 Task: Create a due date automation trigger when advanced on, on the monday before a card is due add content with a name or a description not containing resume at 11:00 AM.
Action: Mouse moved to (1388, 102)
Screenshot: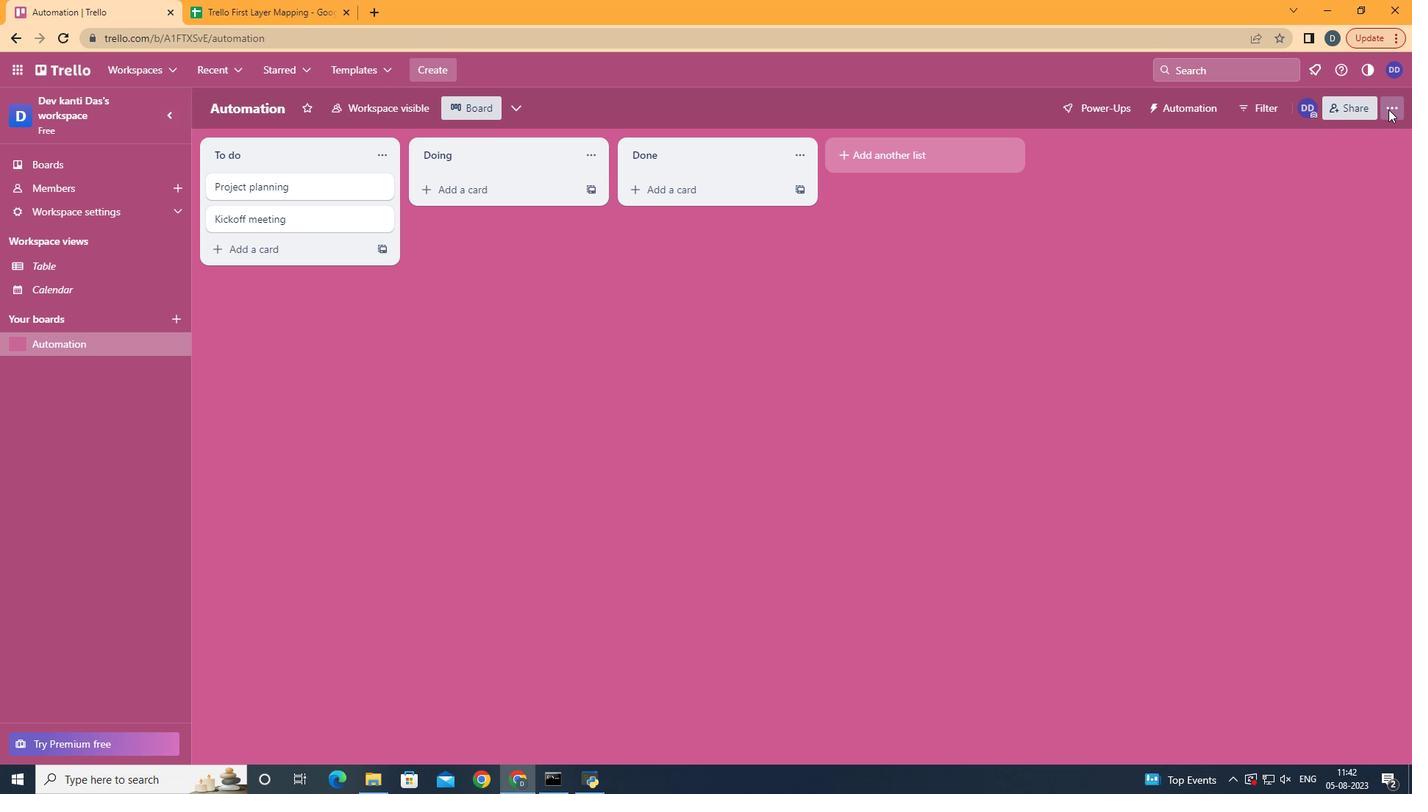 
Action: Mouse pressed left at (1388, 102)
Screenshot: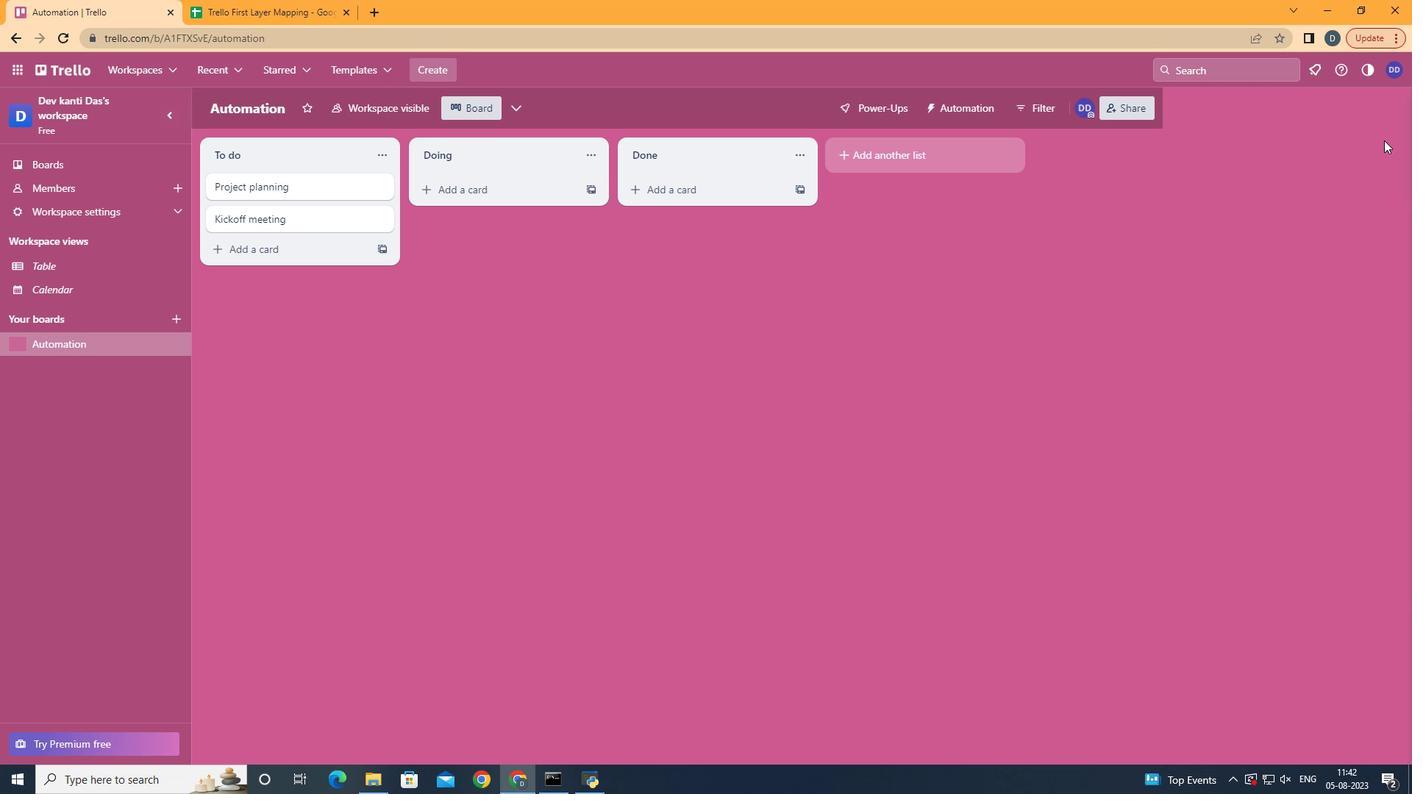 
Action: Mouse moved to (1307, 317)
Screenshot: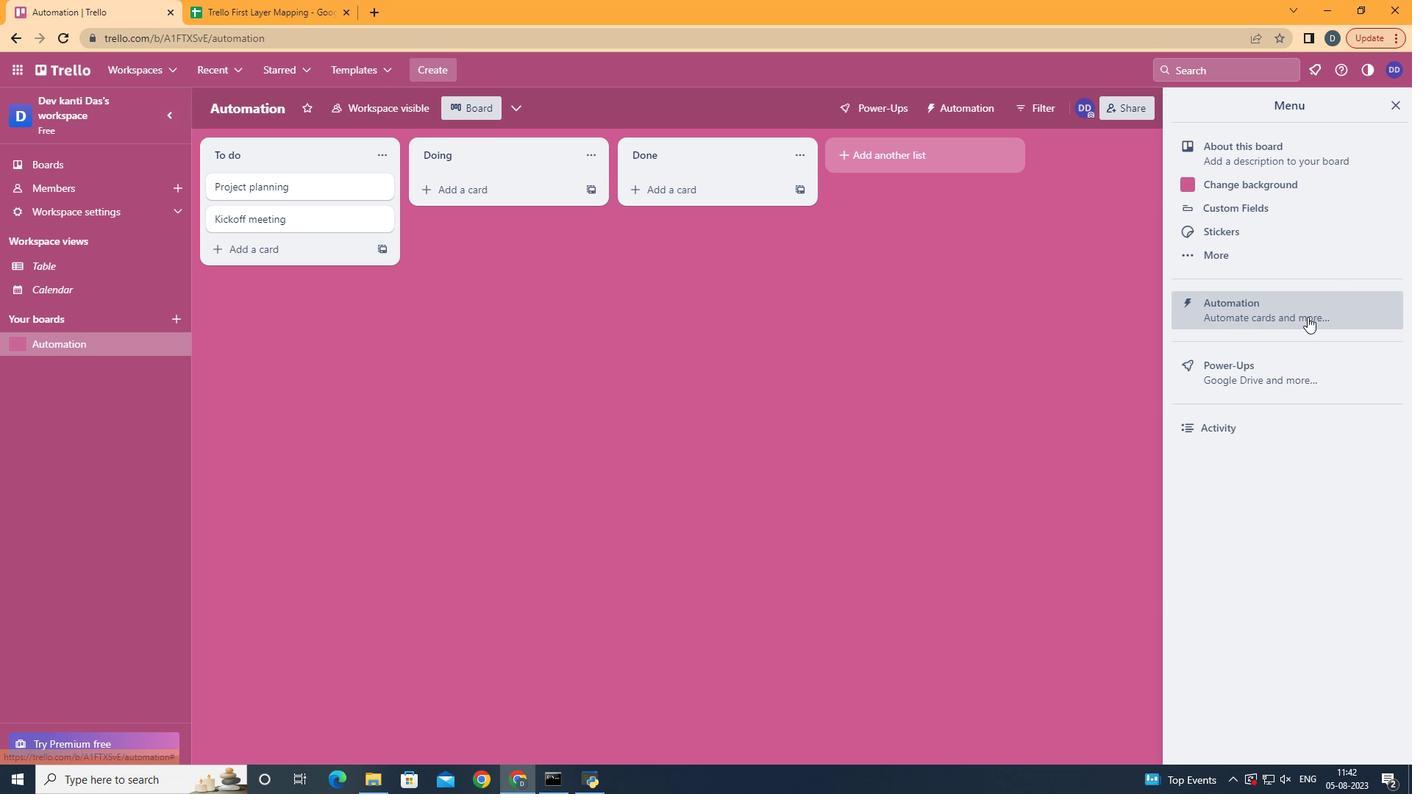 
Action: Mouse pressed left at (1307, 317)
Screenshot: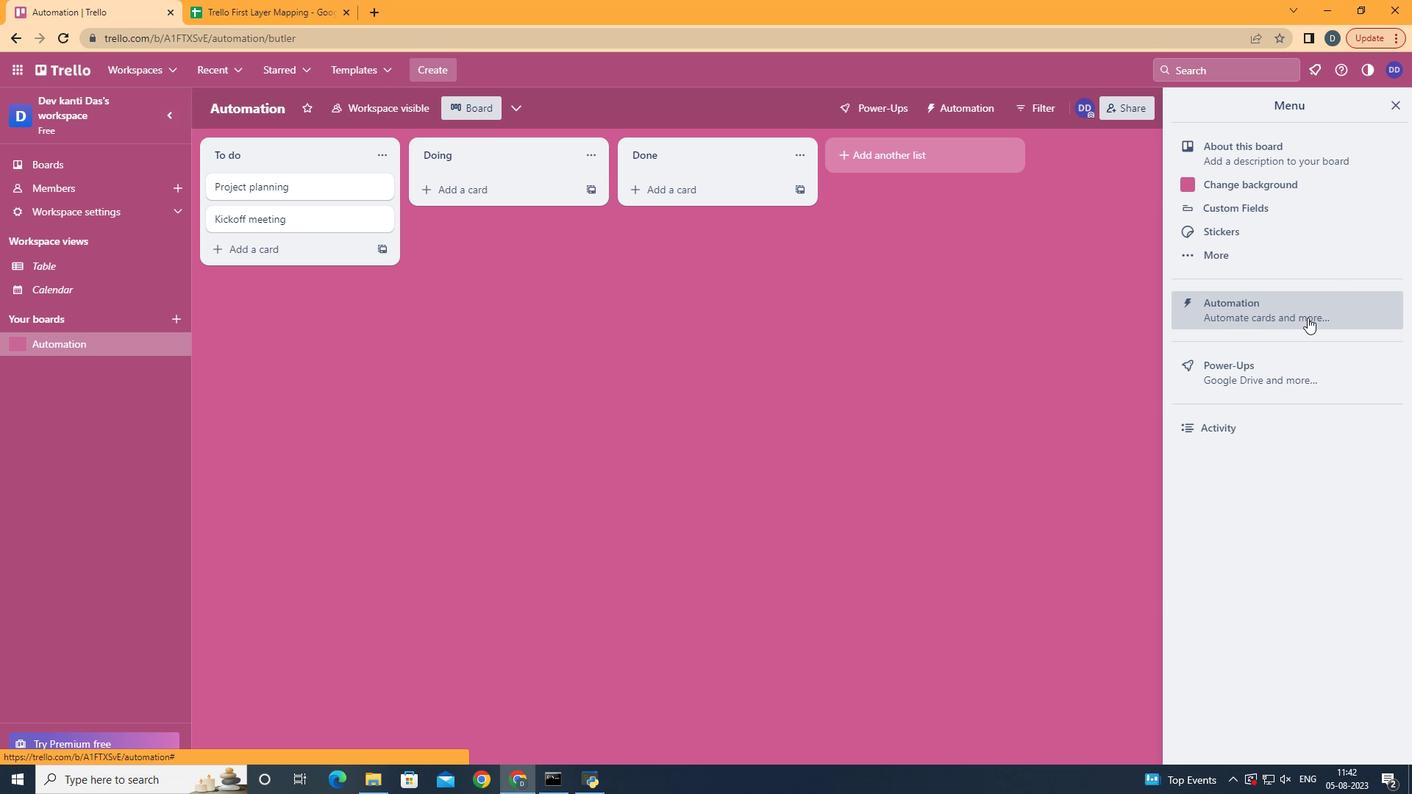 
Action: Mouse moved to (319, 287)
Screenshot: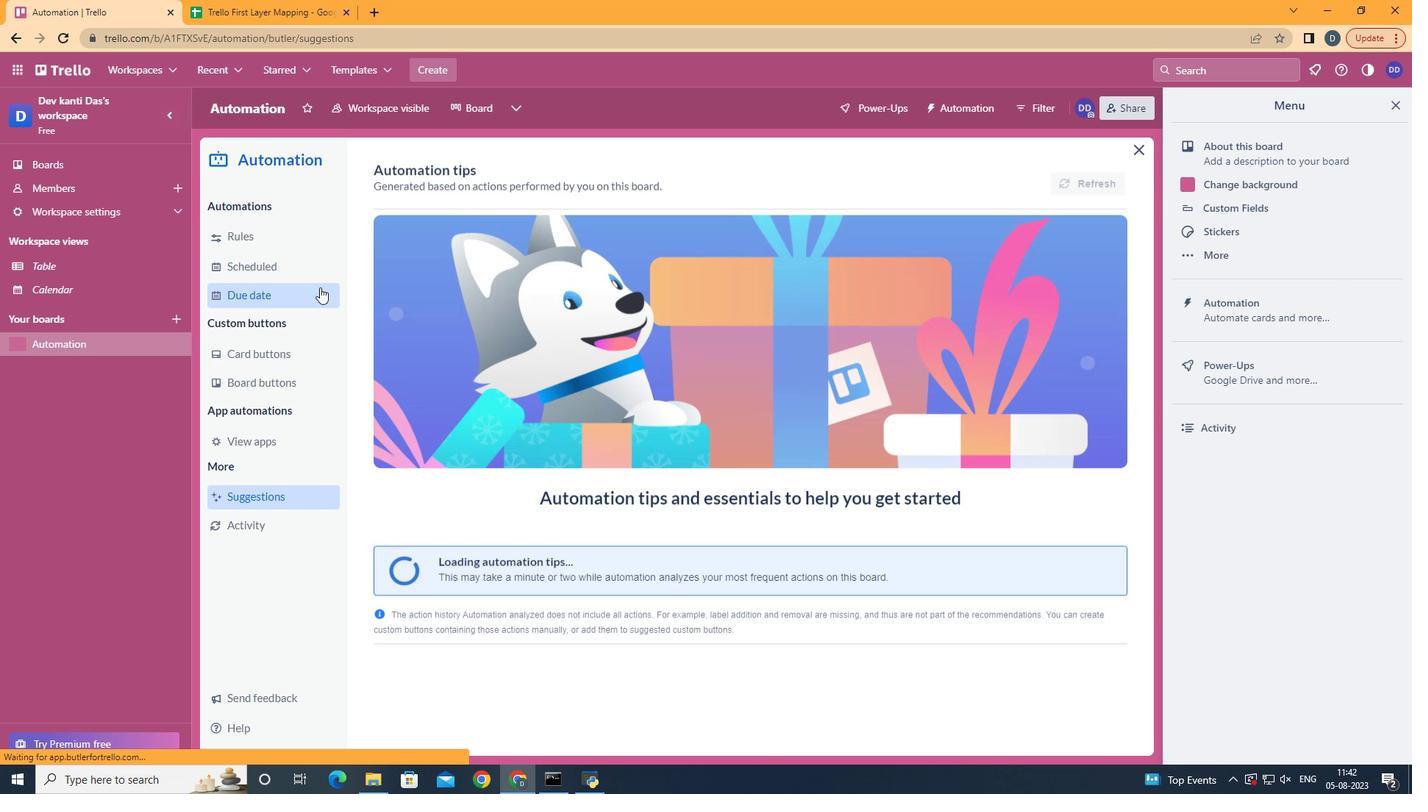 
Action: Mouse pressed left at (319, 287)
Screenshot: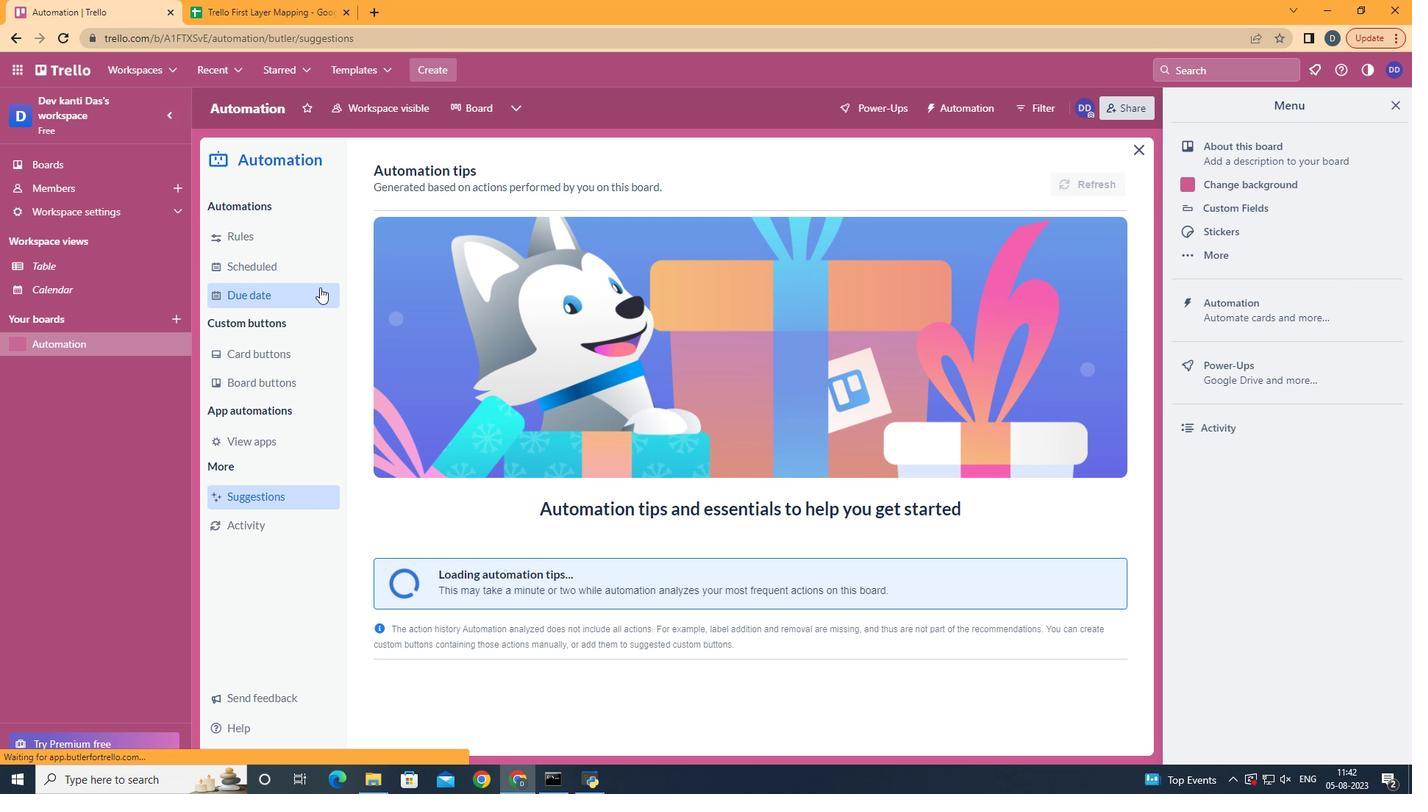 
Action: Mouse moved to (1048, 178)
Screenshot: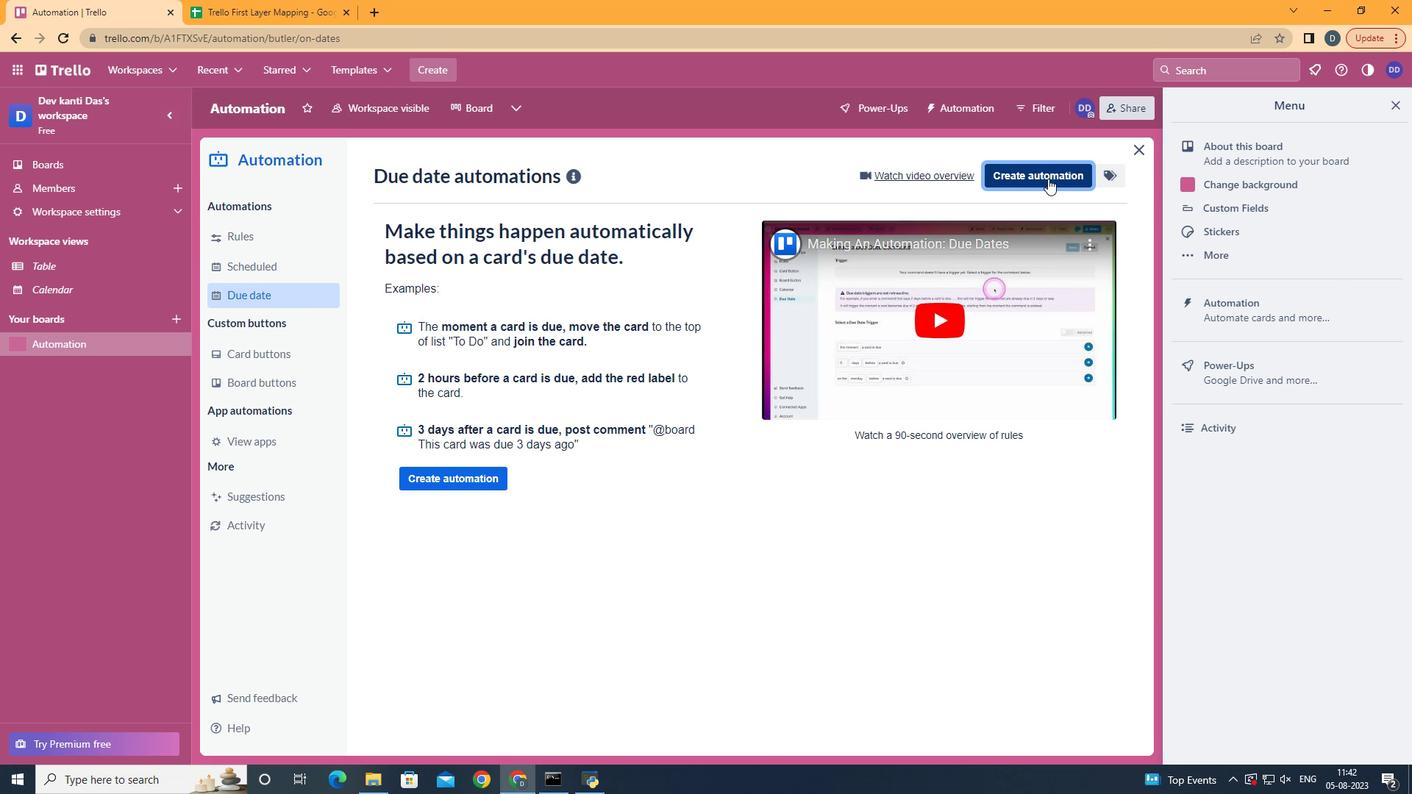 
Action: Mouse pressed left at (1048, 178)
Screenshot: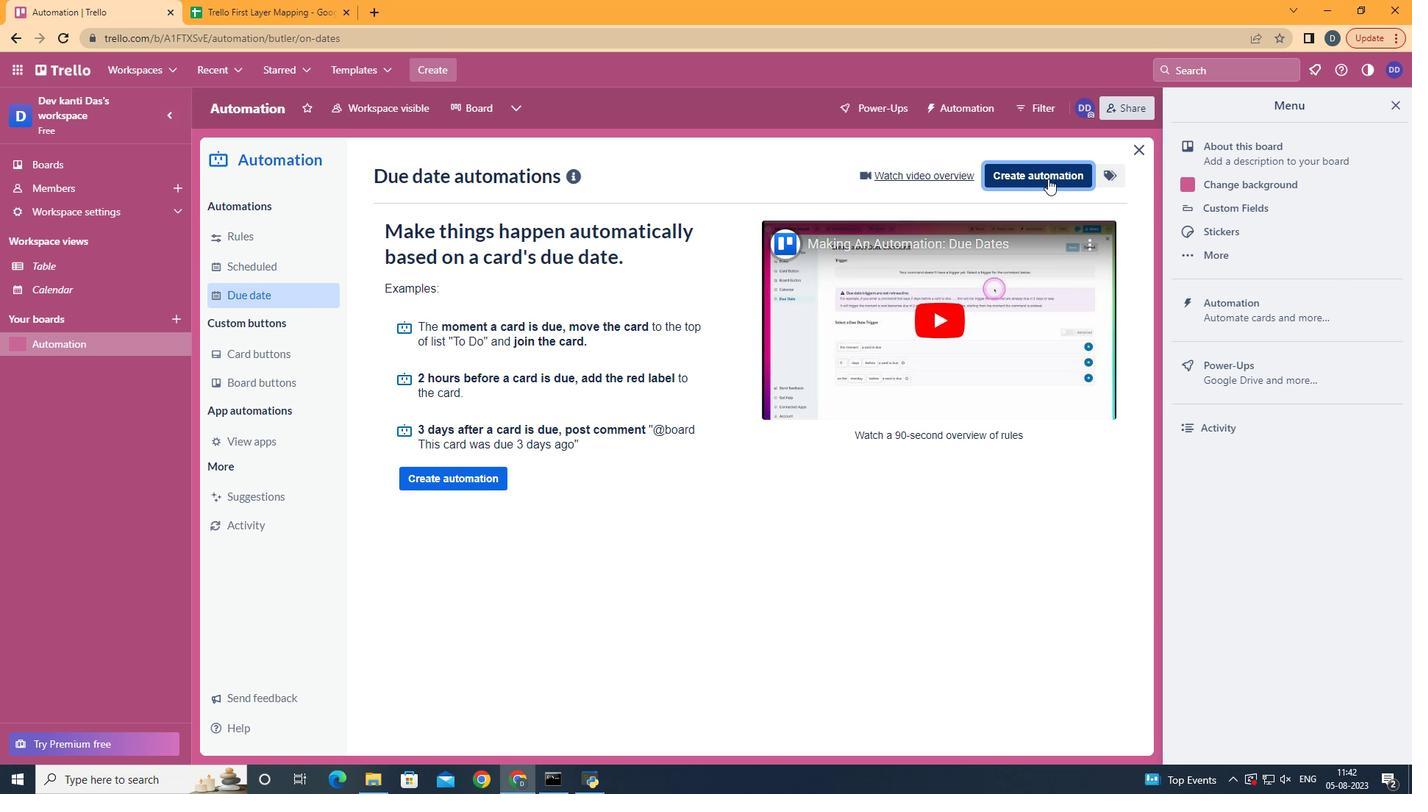 
Action: Mouse moved to (848, 315)
Screenshot: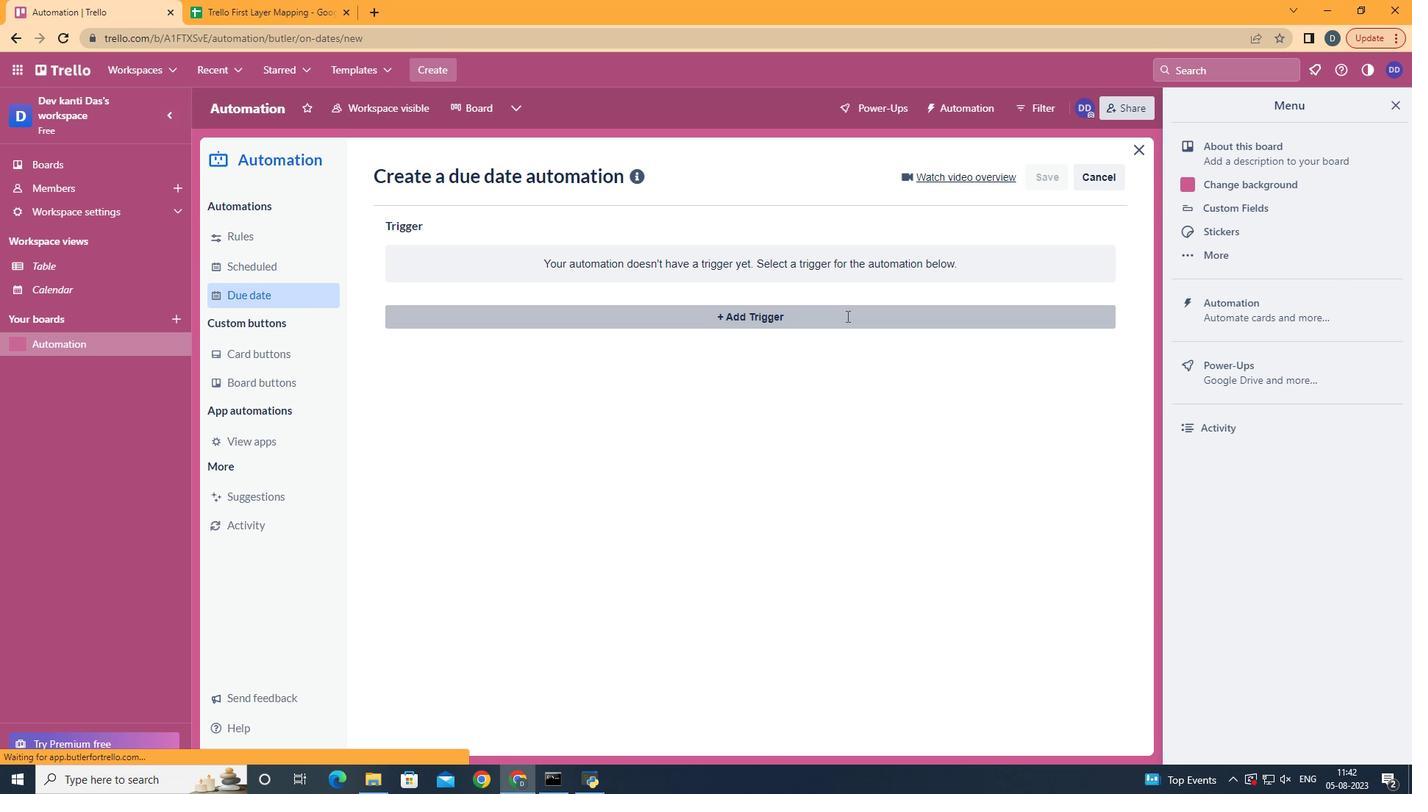 
Action: Mouse pressed left at (848, 315)
Screenshot: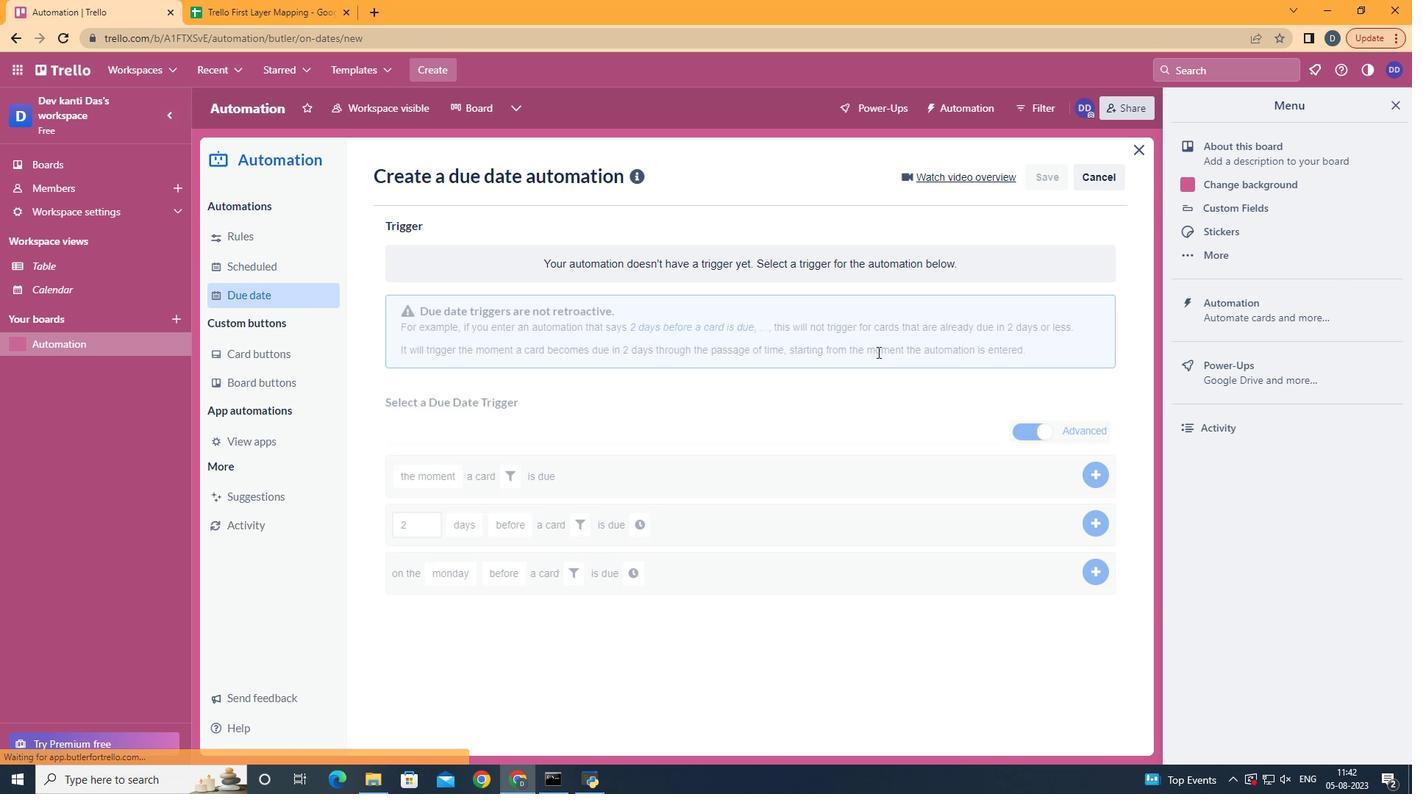 
Action: Mouse moved to (475, 389)
Screenshot: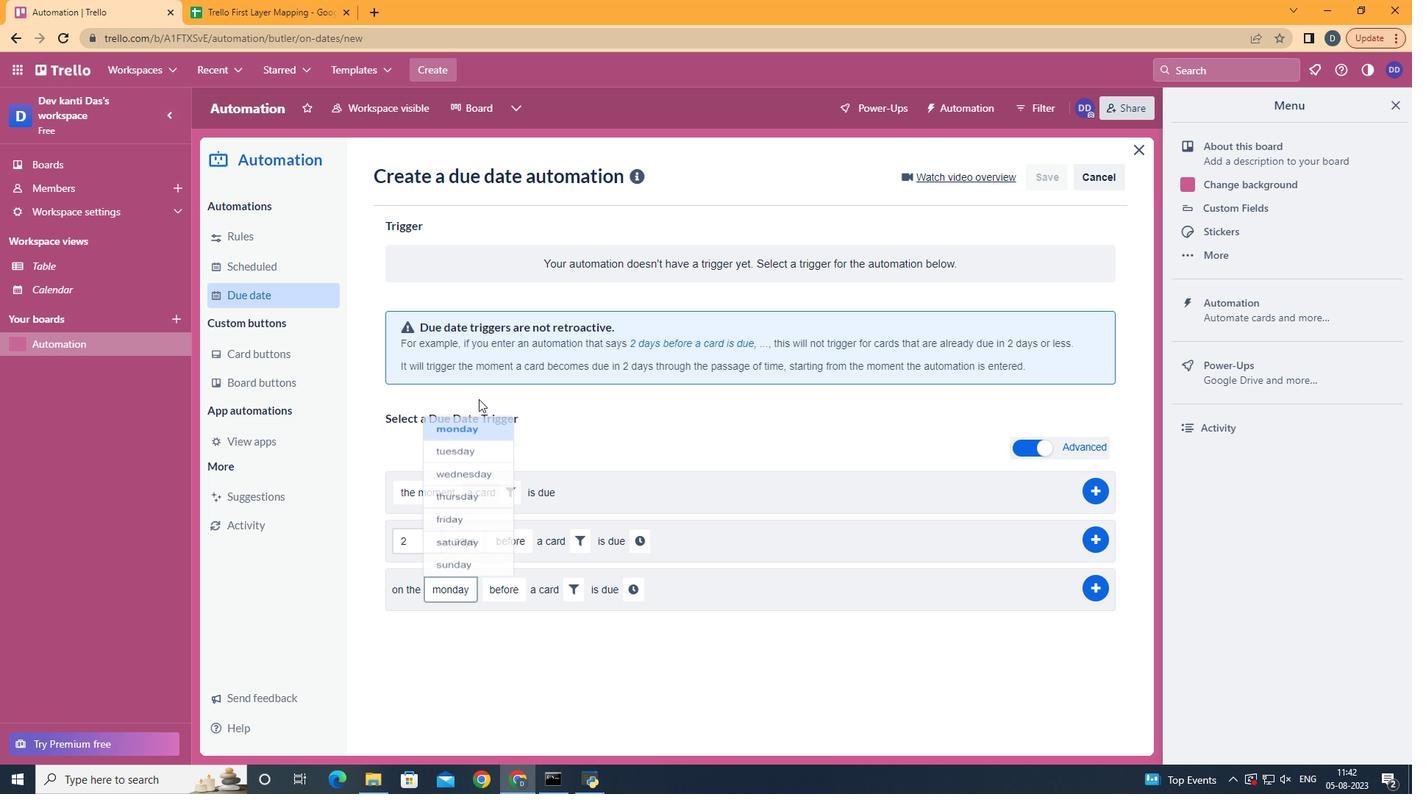
Action: Mouse pressed left at (475, 389)
Screenshot: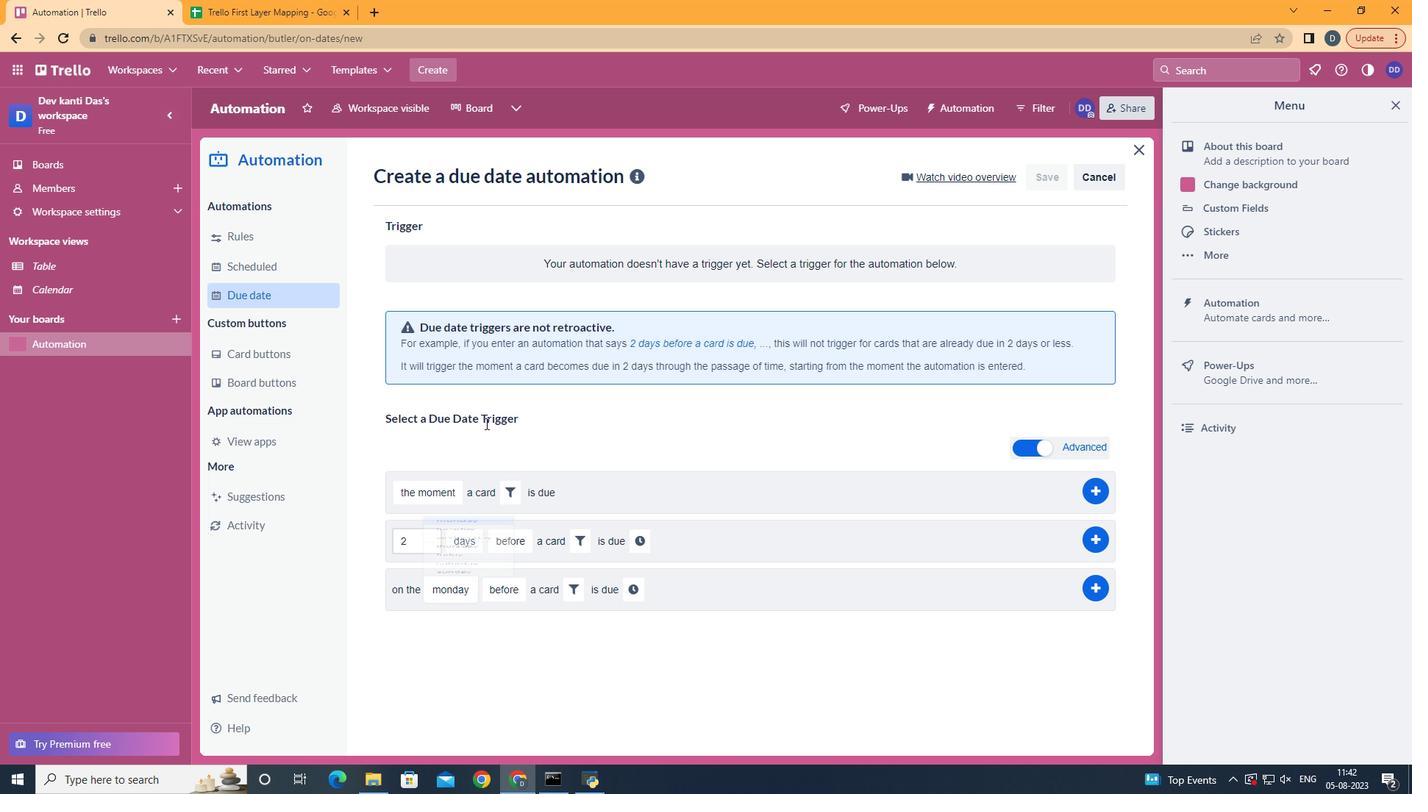 
Action: Mouse moved to (508, 619)
Screenshot: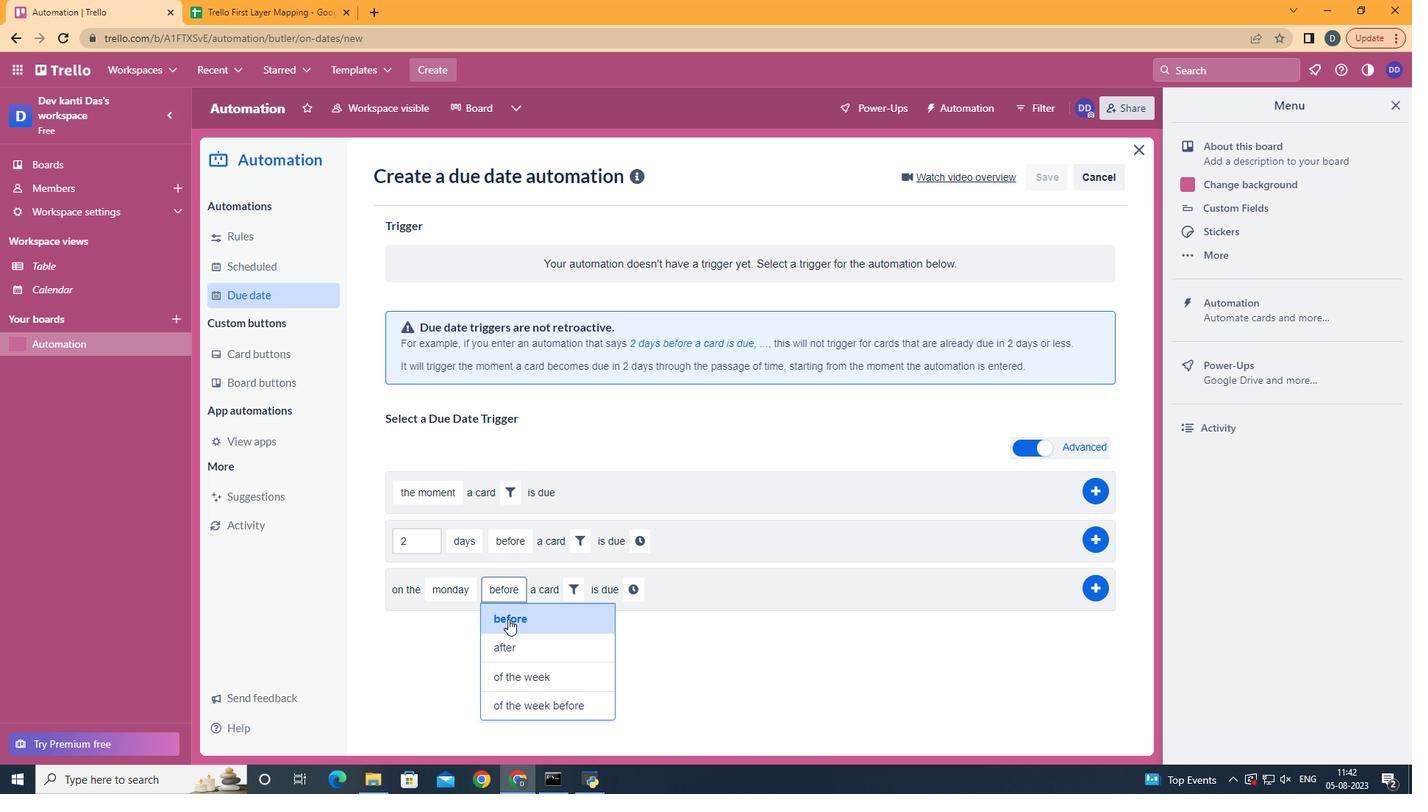 
Action: Mouse pressed left at (508, 619)
Screenshot: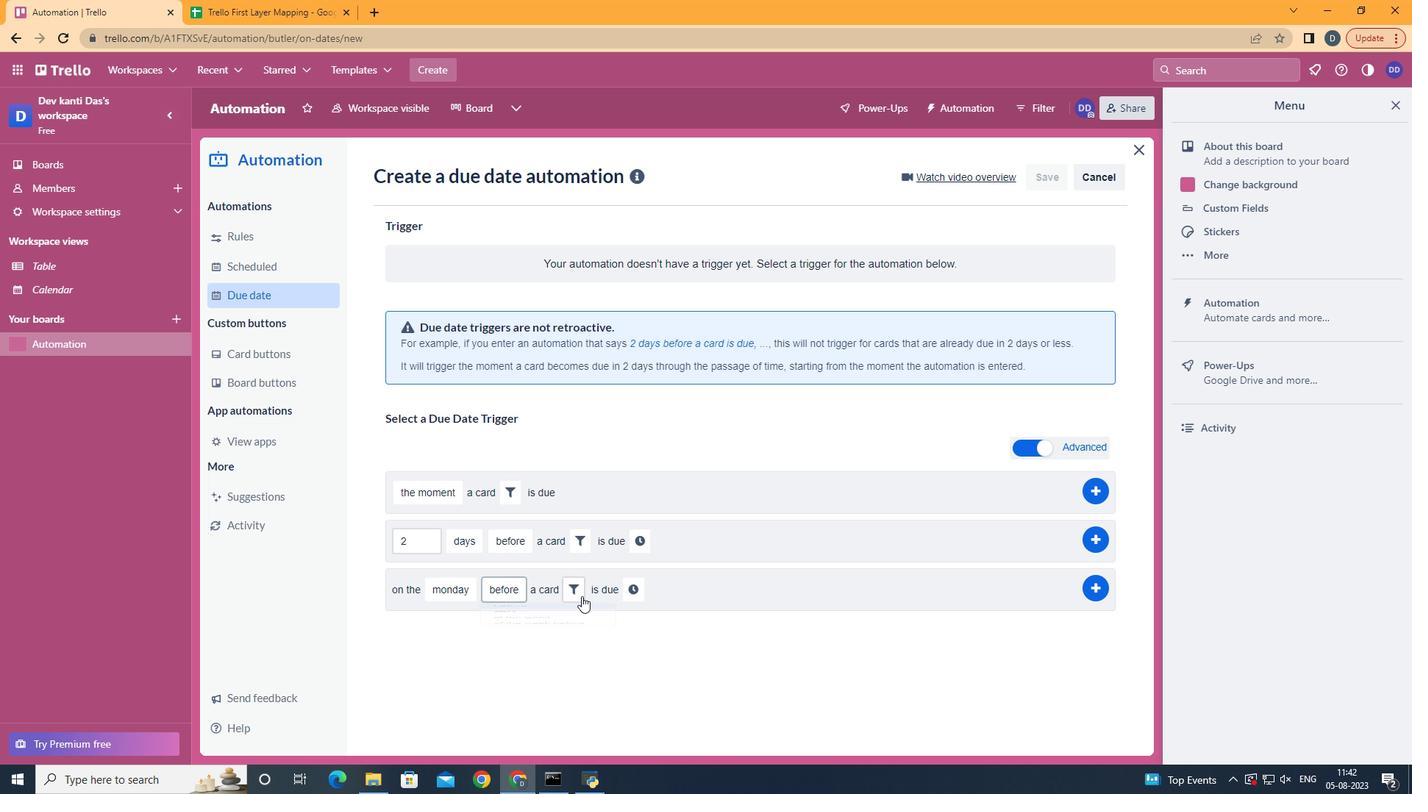 
Action: Mouse moved to (584, 592)
Screenshot: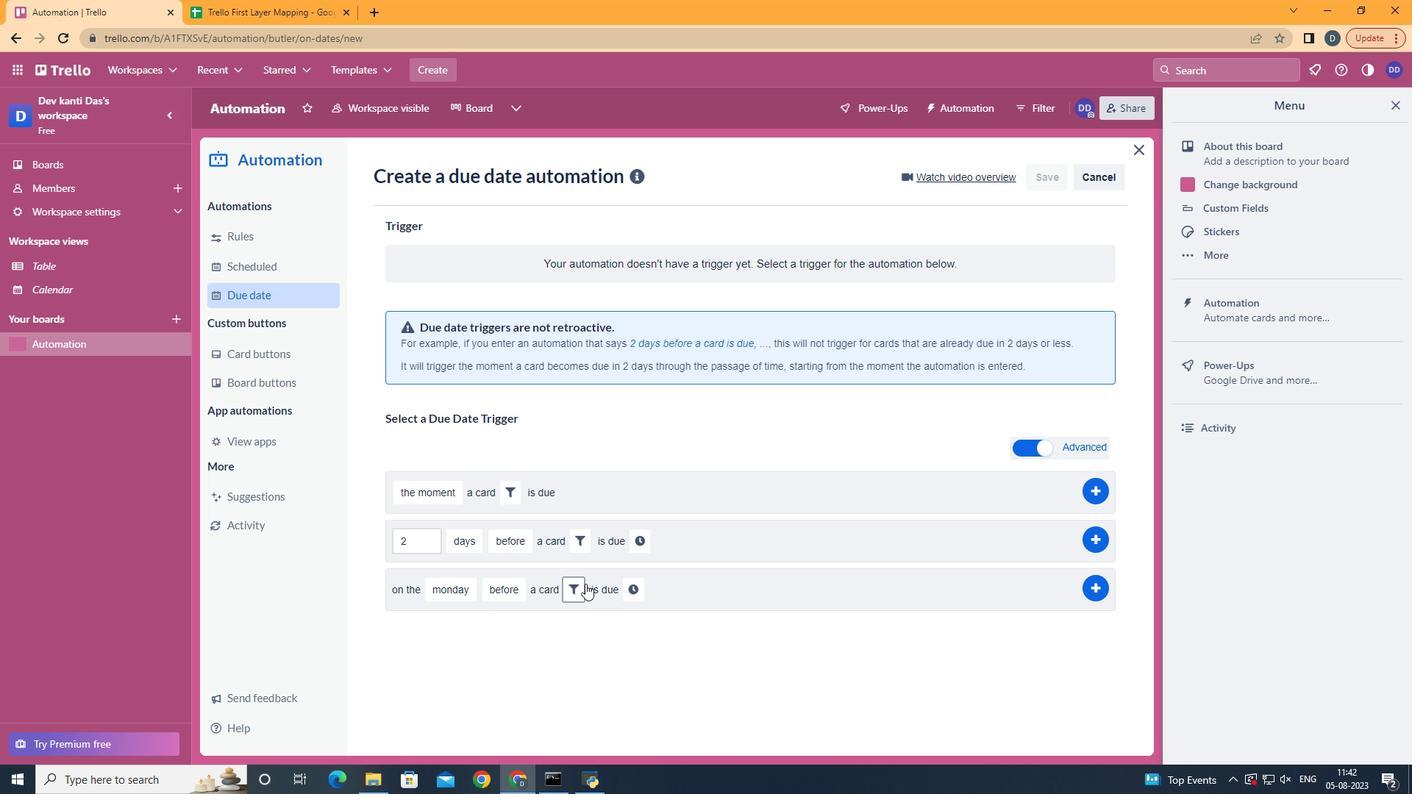 
Action: Mouse pressed left at (584, 592)
Screenshot: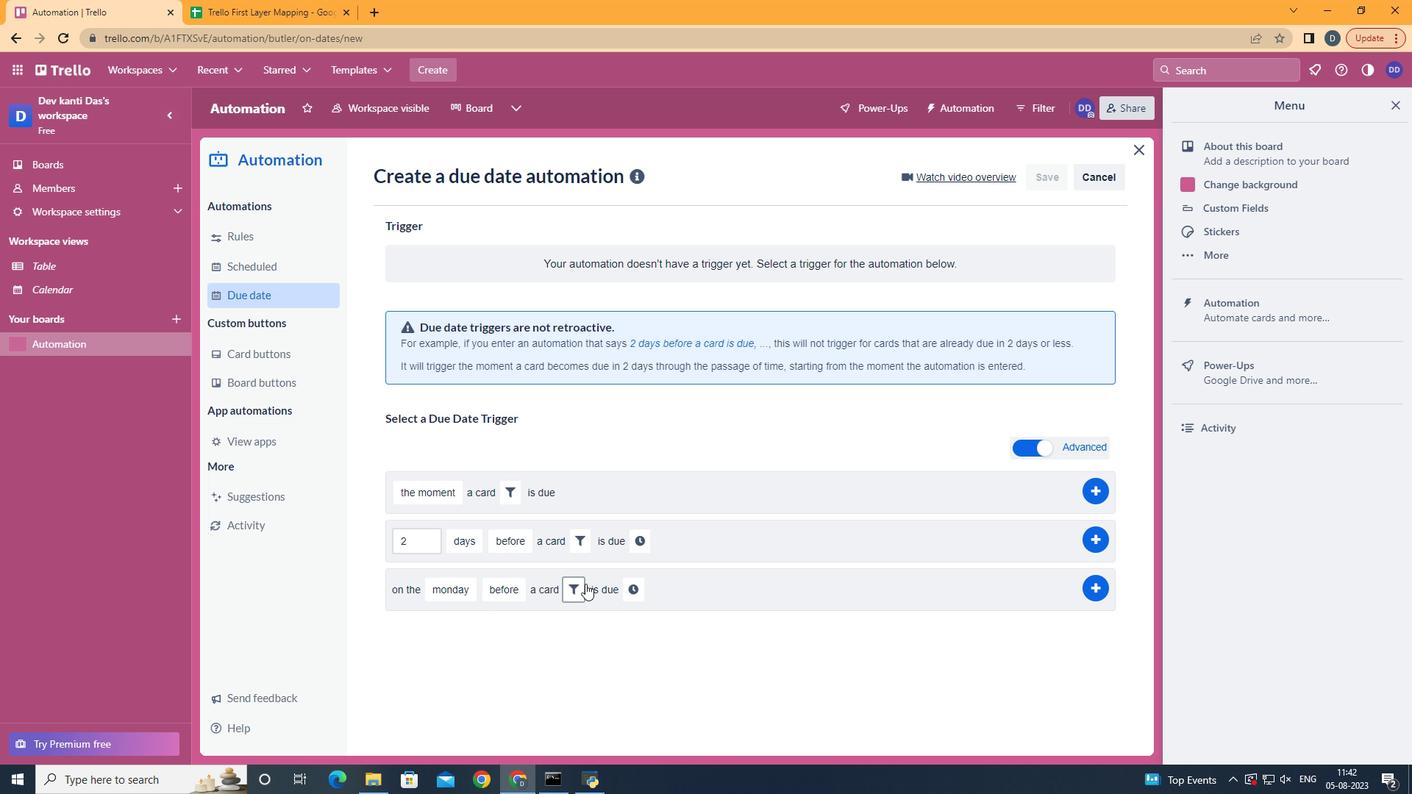 
Action: Mouse moved to (753, 637)
Screenshot: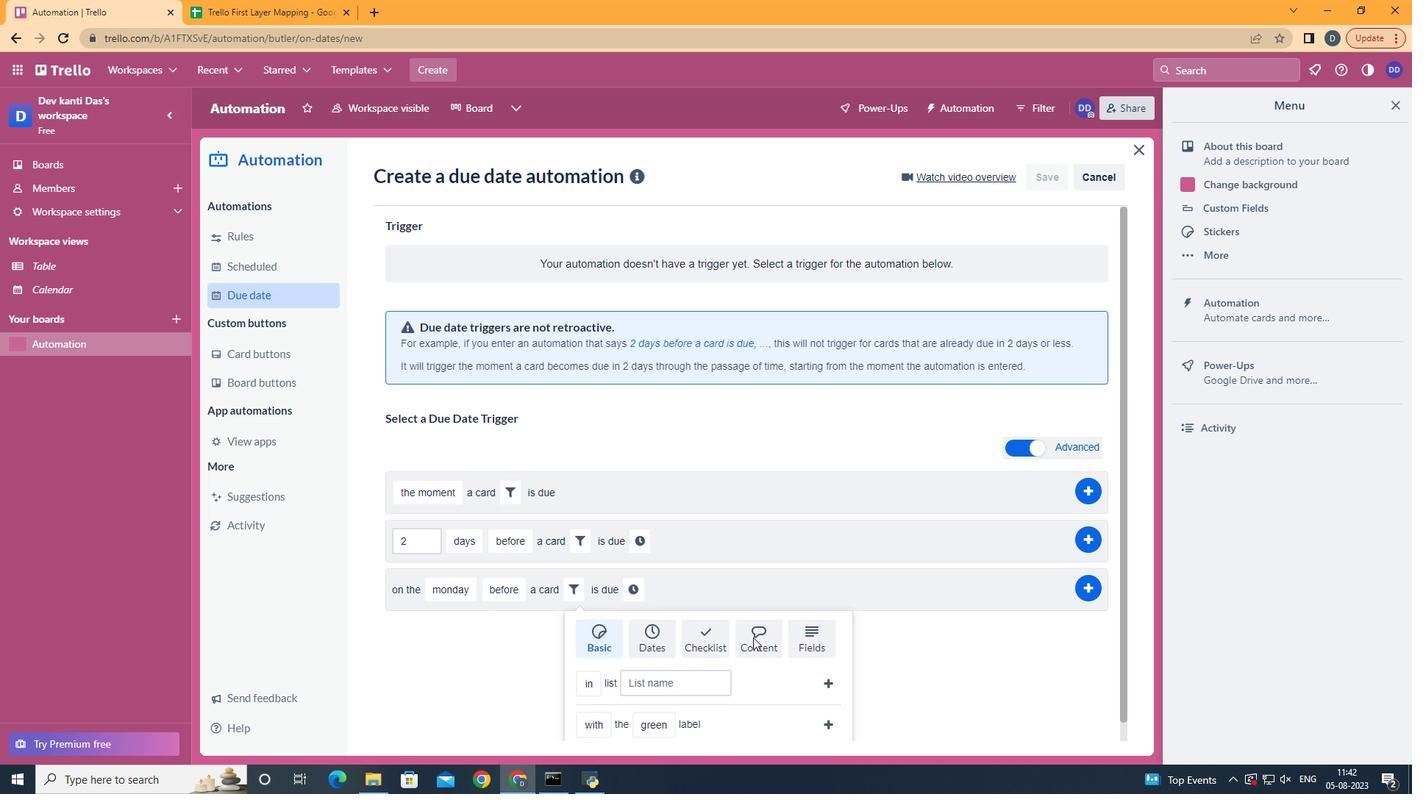 
Action: Mouse pressed left at (753, 637)
Screenshot: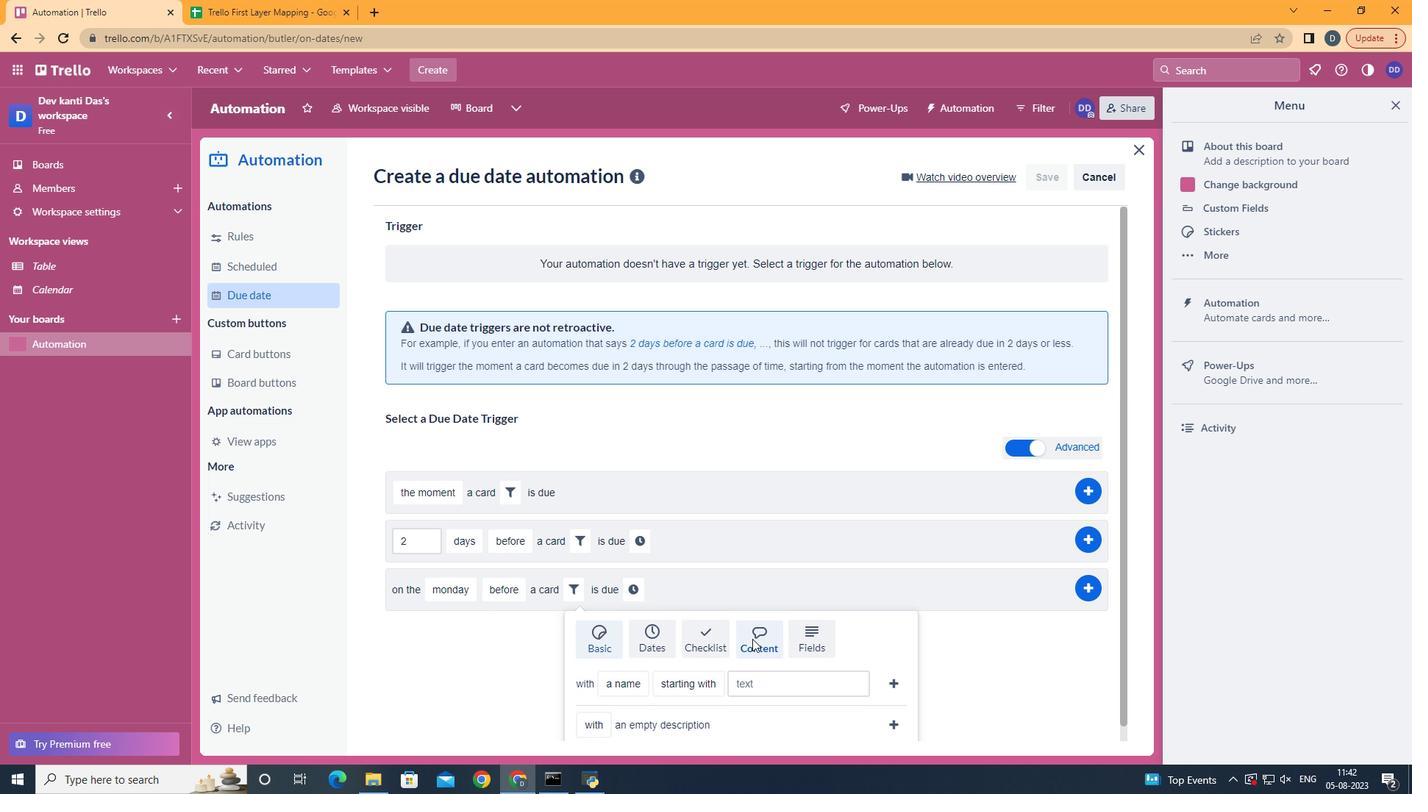
Action: Mouse moved to (748, 640)
Screenshot: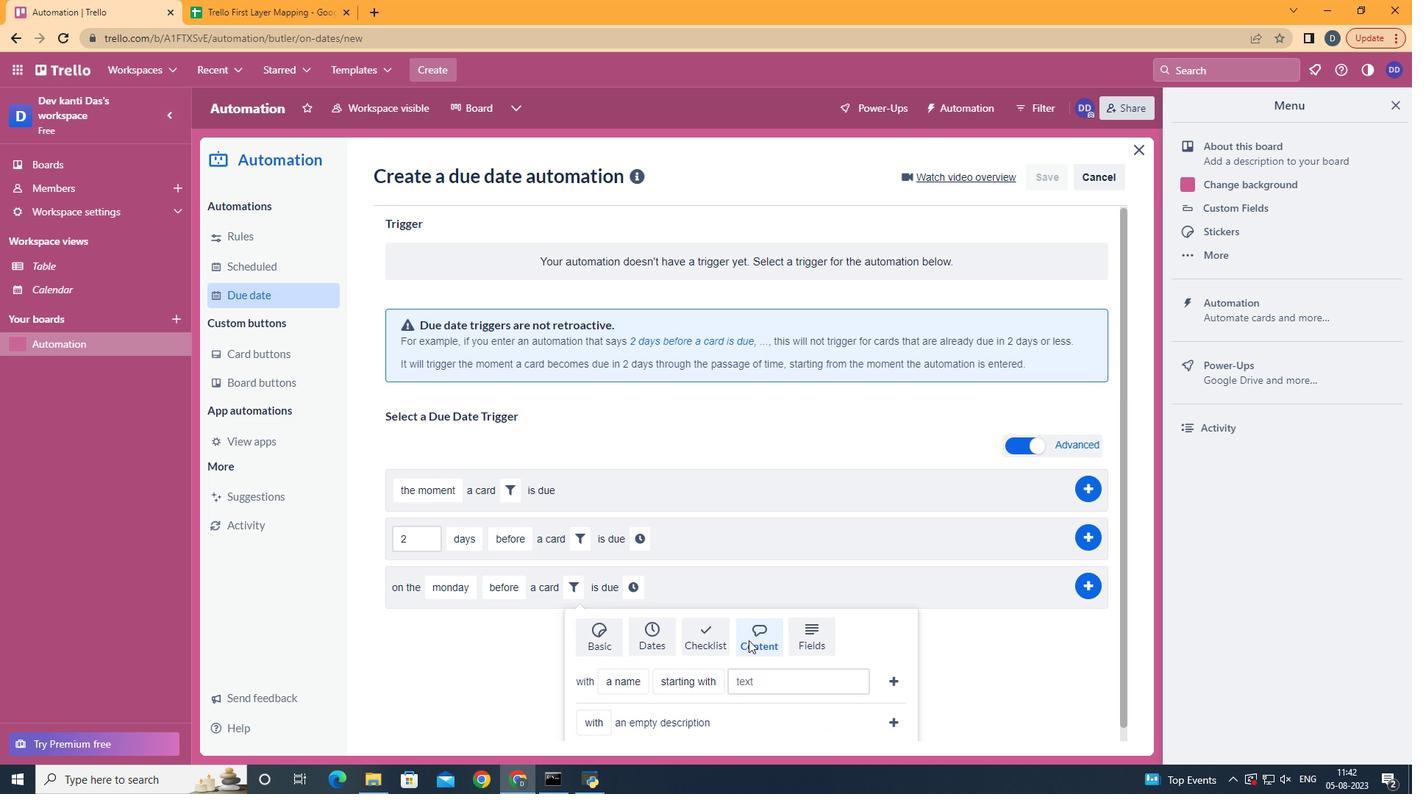 
Action: Mouse scrolled (748, 639) with delta (0, 0)
Screenshot: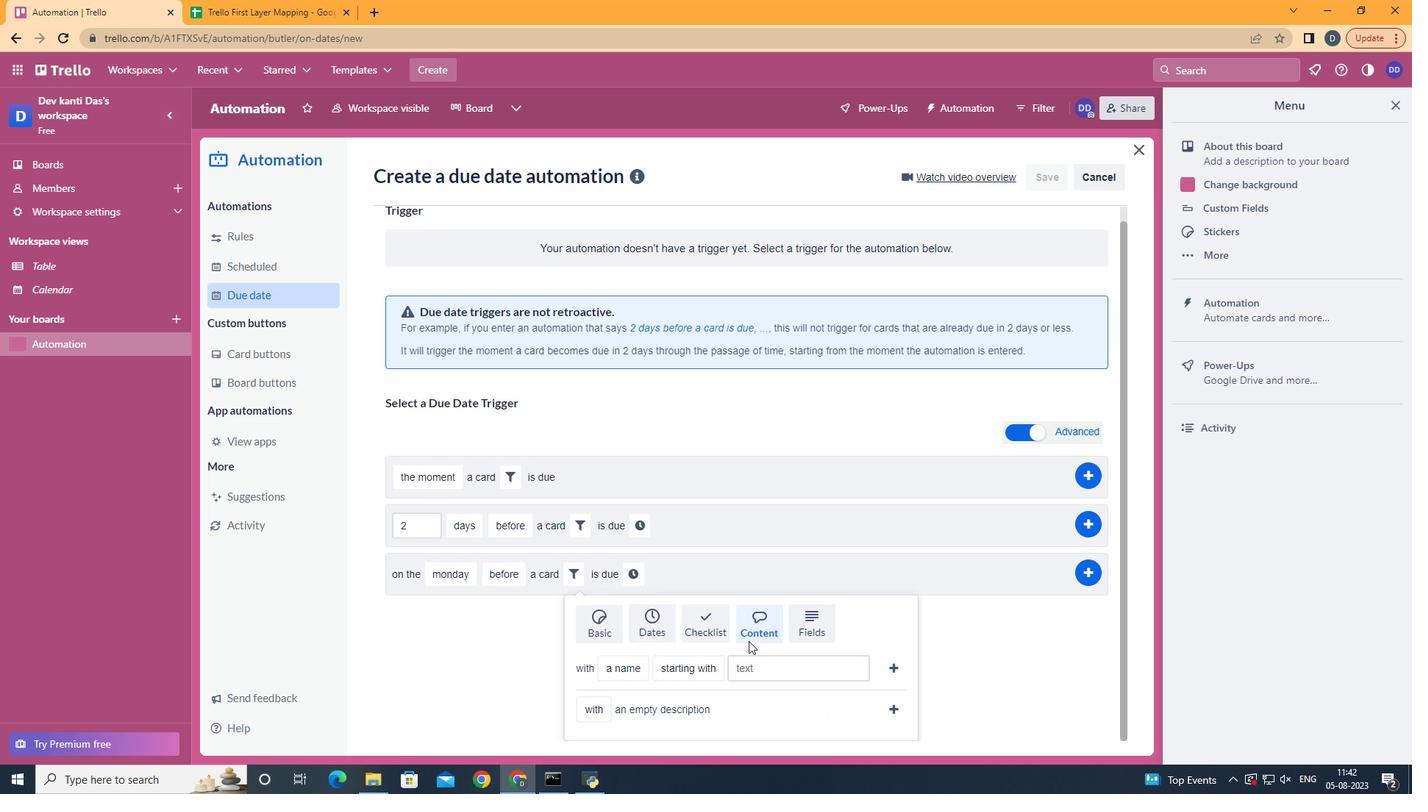 
Action: Mouse scrolled (748, 639) with delta (0, 0)
Screenshot: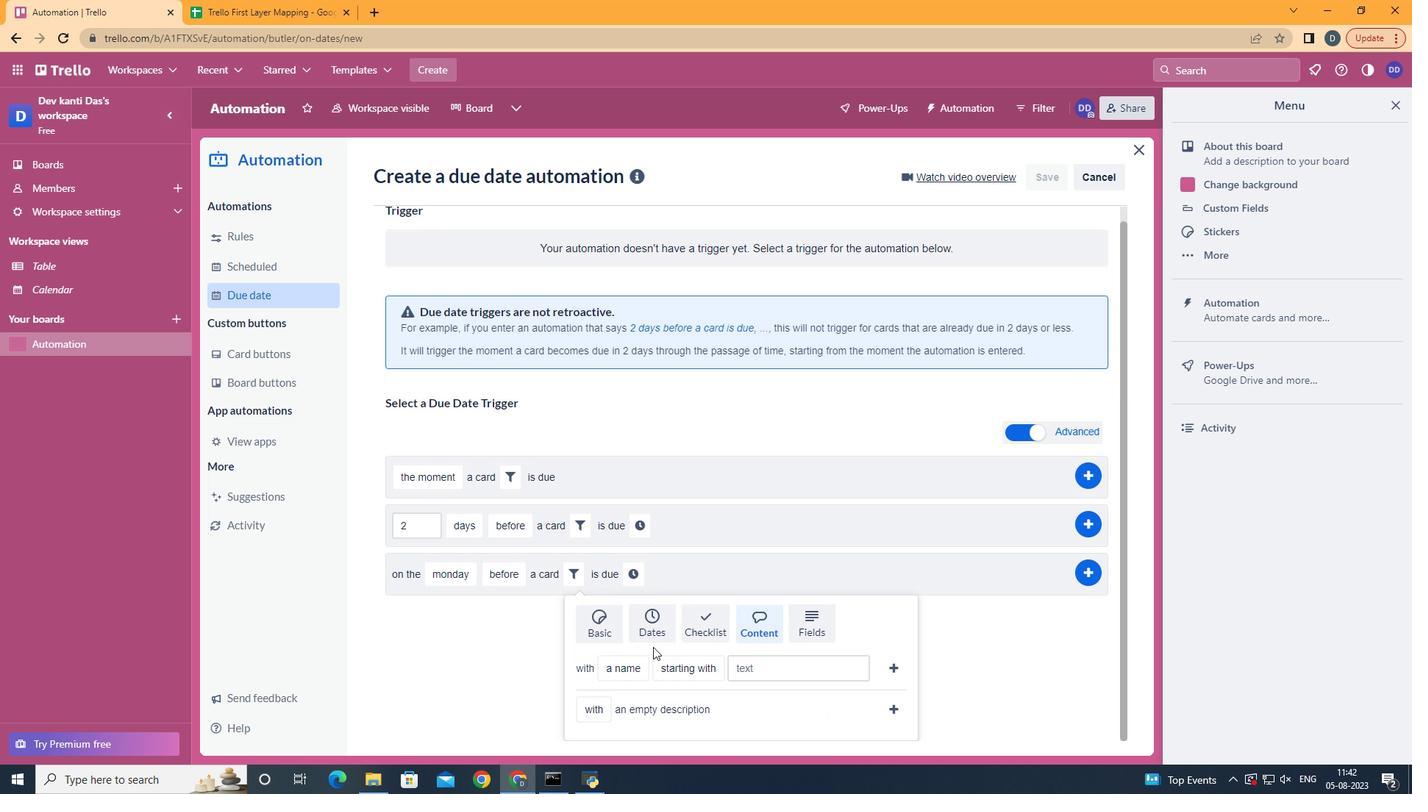 
Action: Mouse scrolled (748, 639) with delta (0, 0)
Screenshot: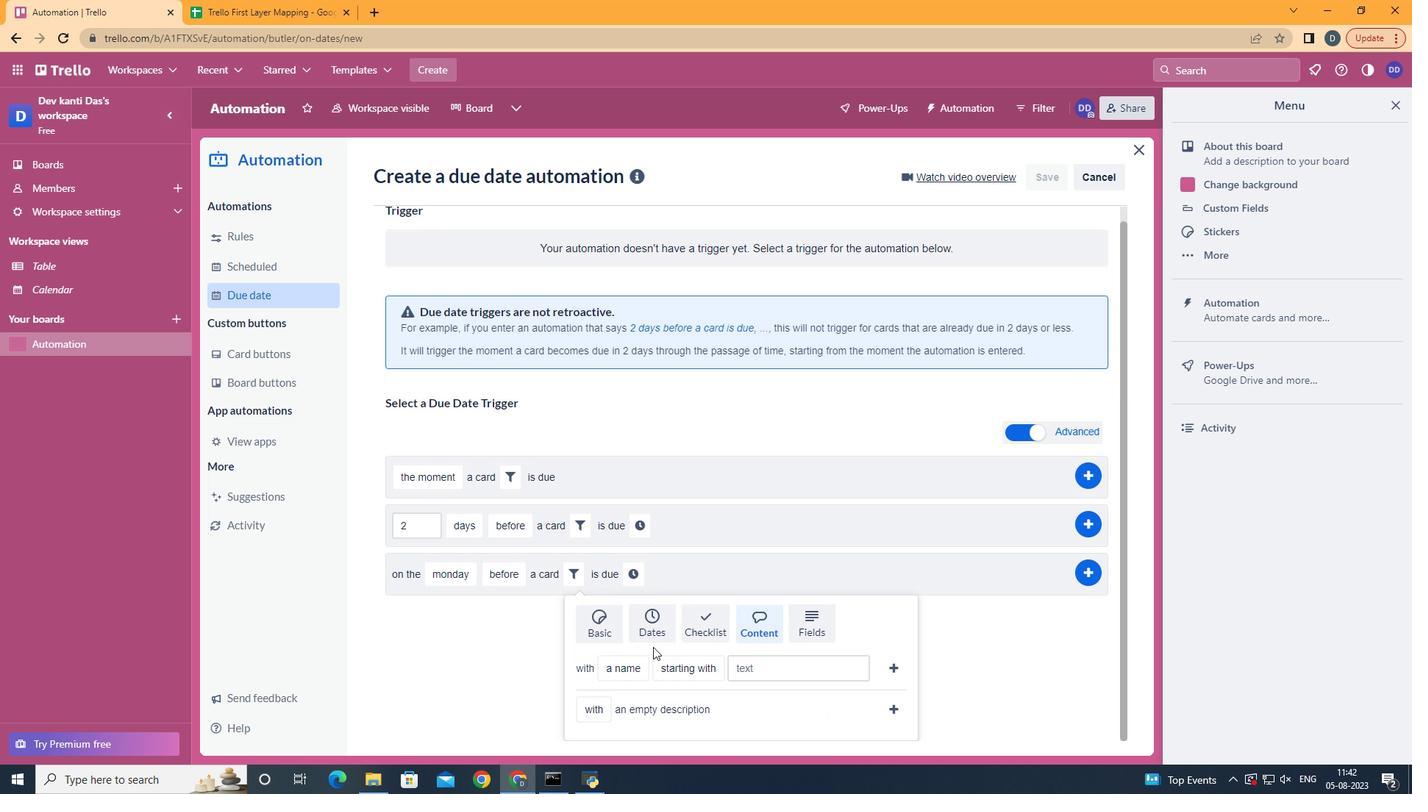 
Action: Mouse moved to (650, 644)
Screenshot: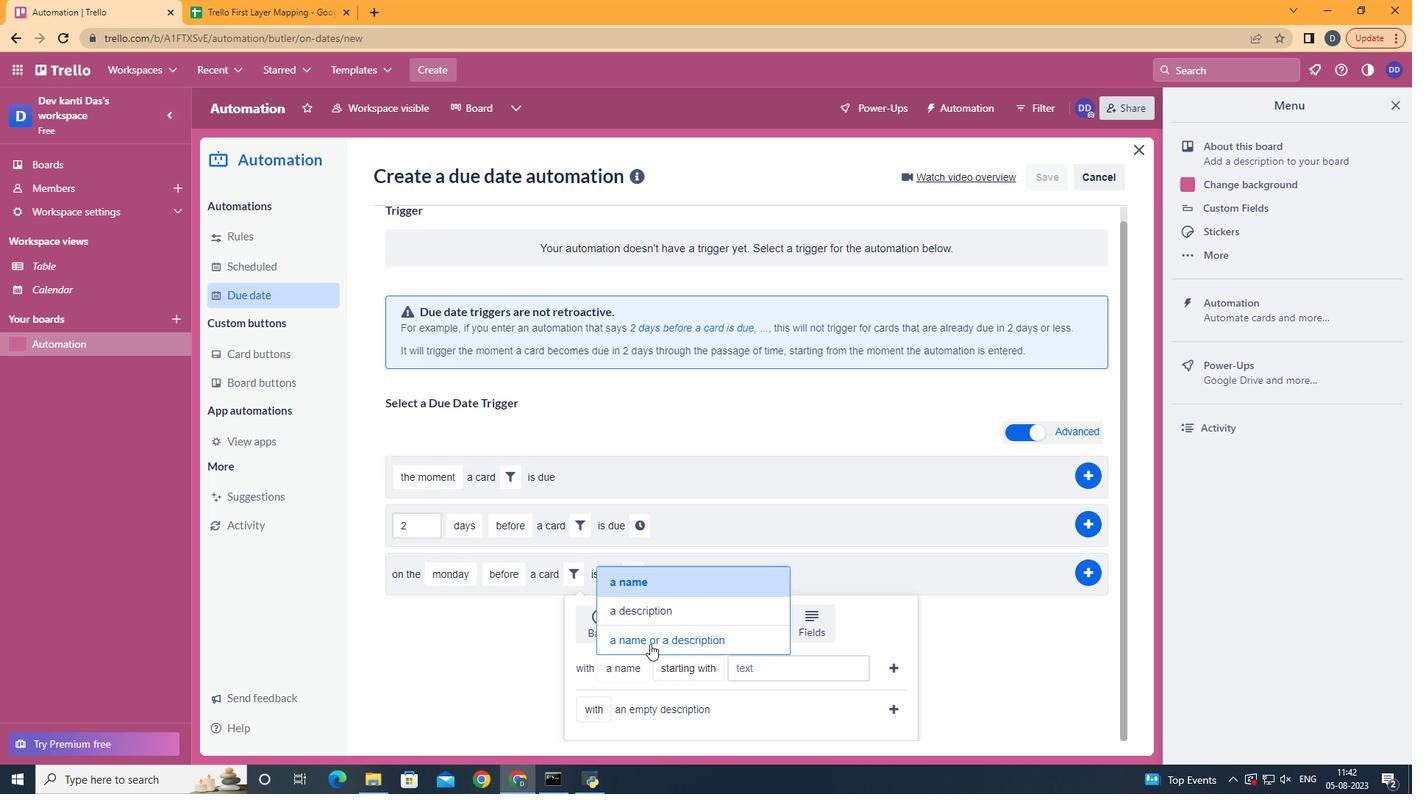 
Action: Mouse pressed left at (650, 644)
Screenshot: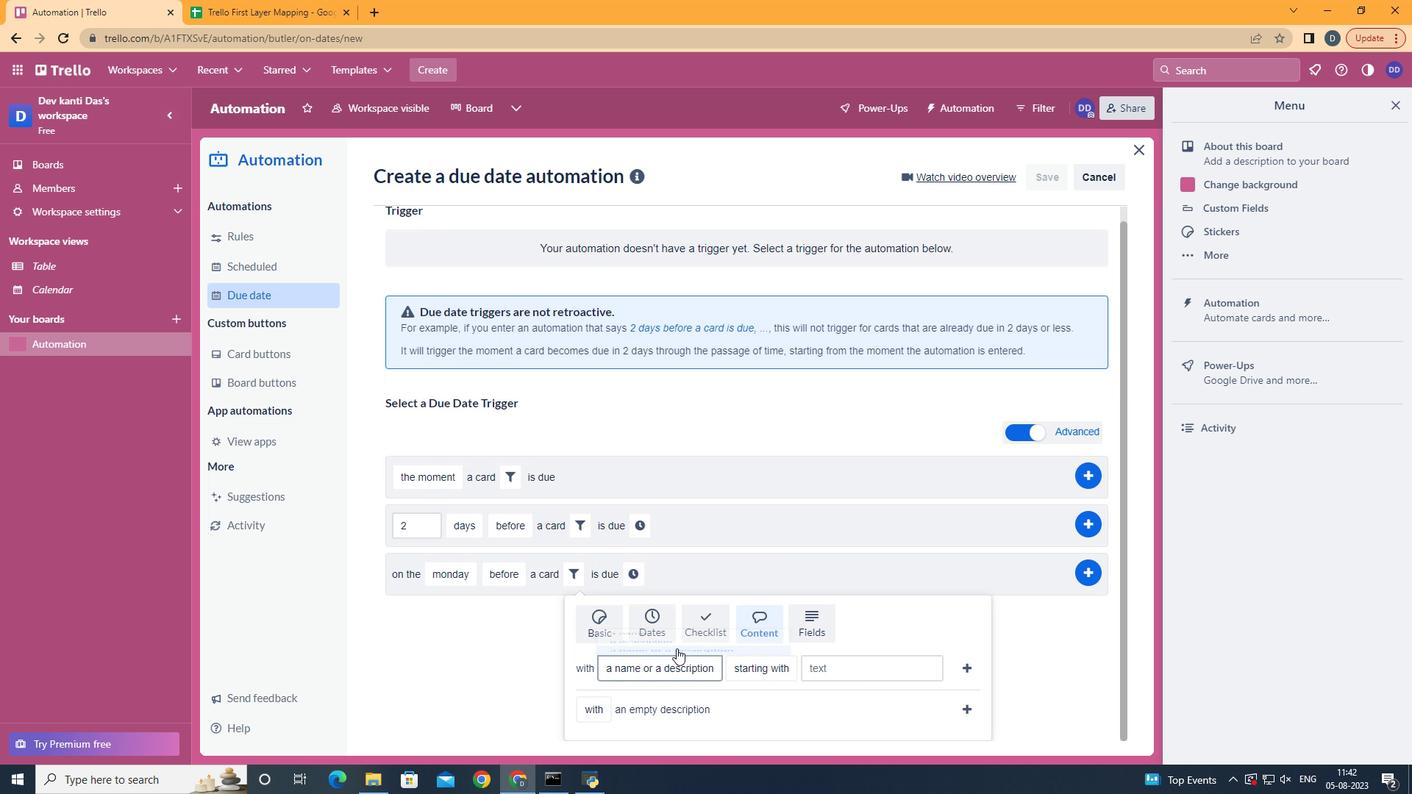 
Action: Mouse moved to (787, 644)
Screenshot: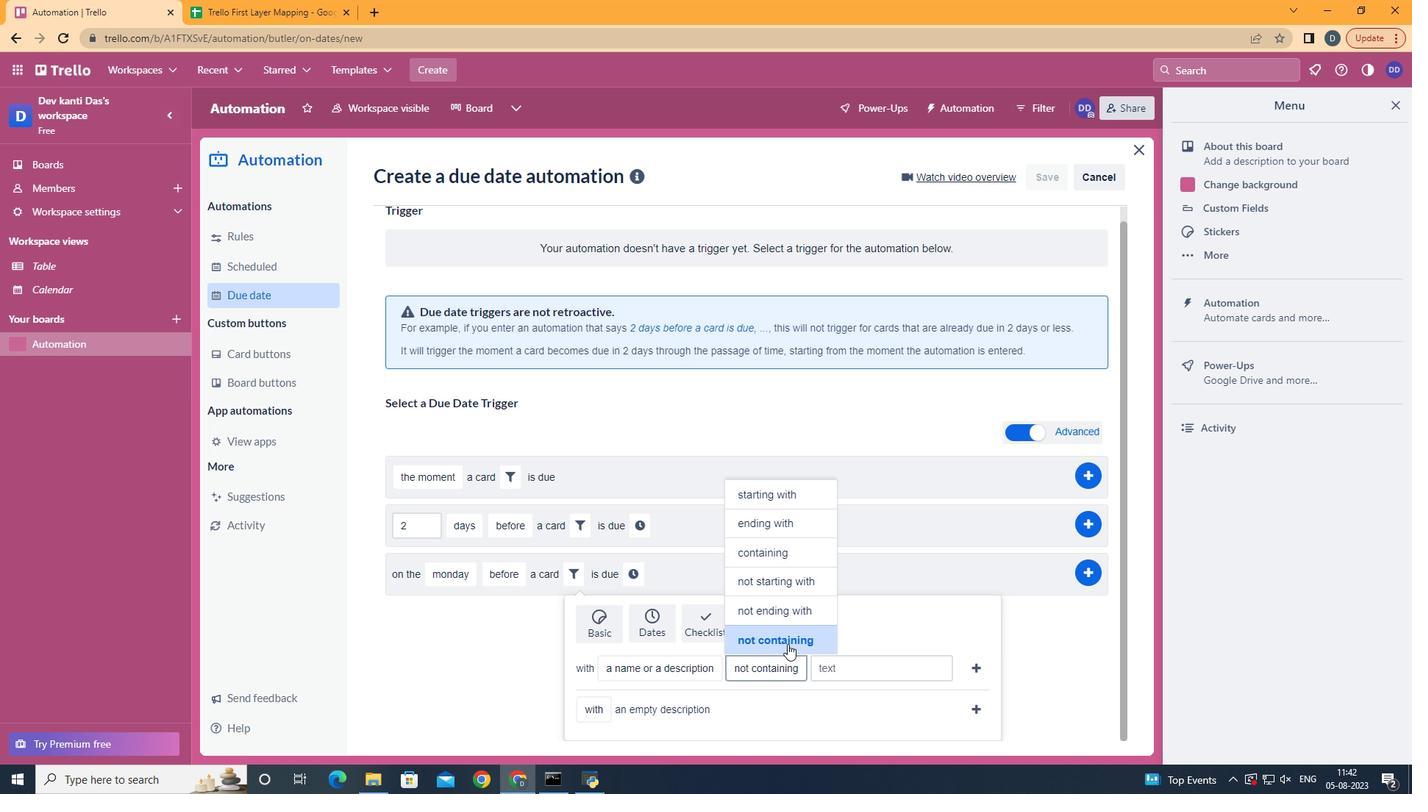 
Action: Mouse pressed left at (787, 644)
Screenshot: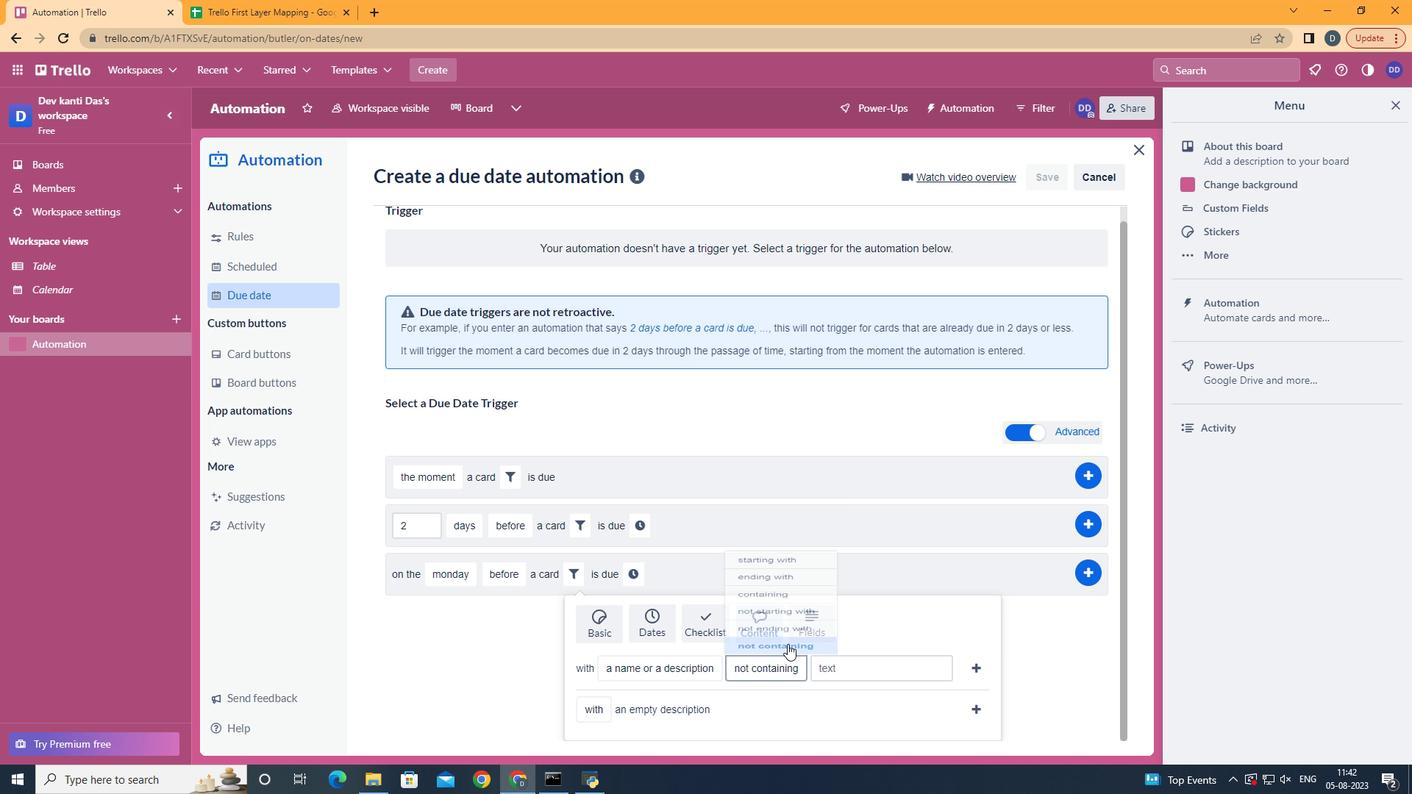 
Action: Mouse moved to (865, 667)
Screenshot: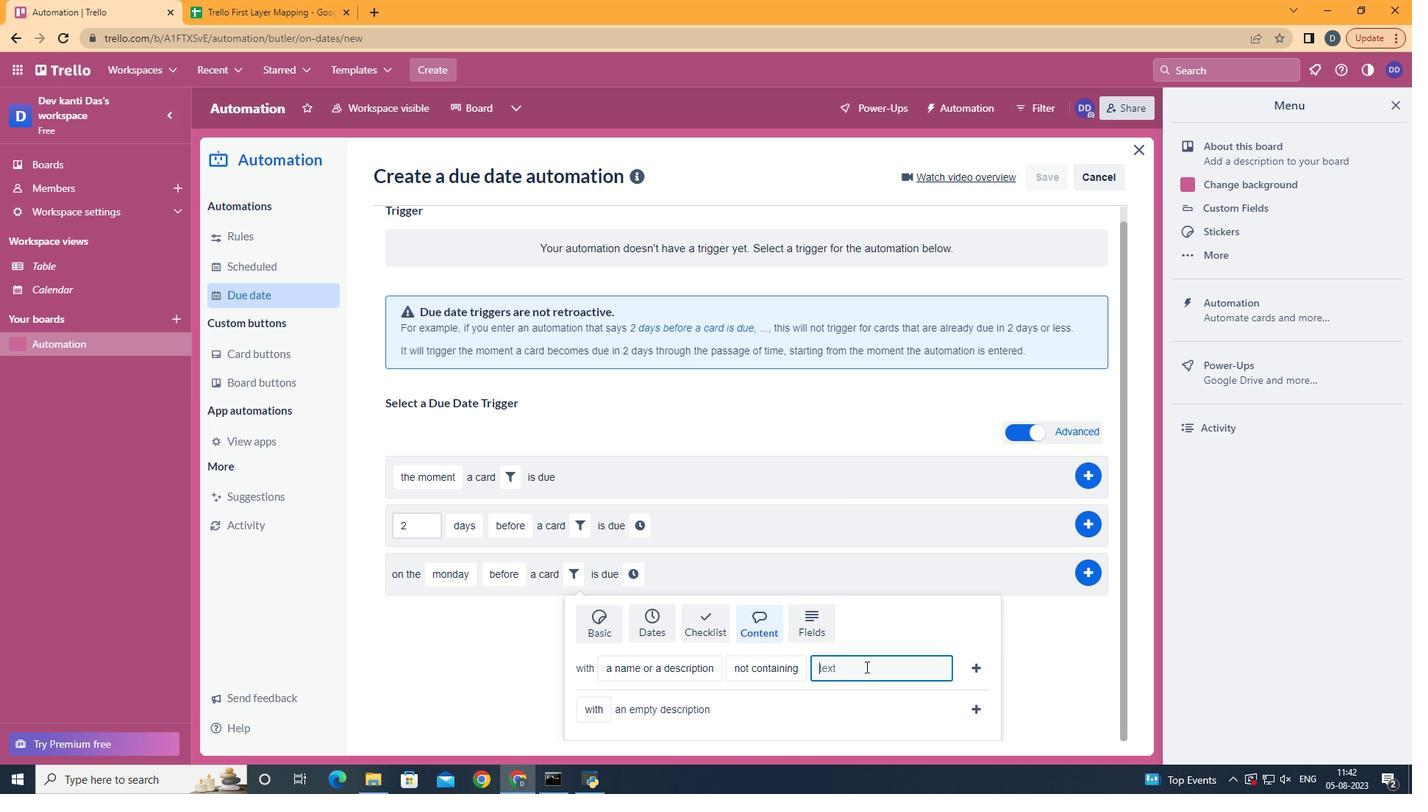 
Action: Mouse pressed left at (865, 667)
Screenshot: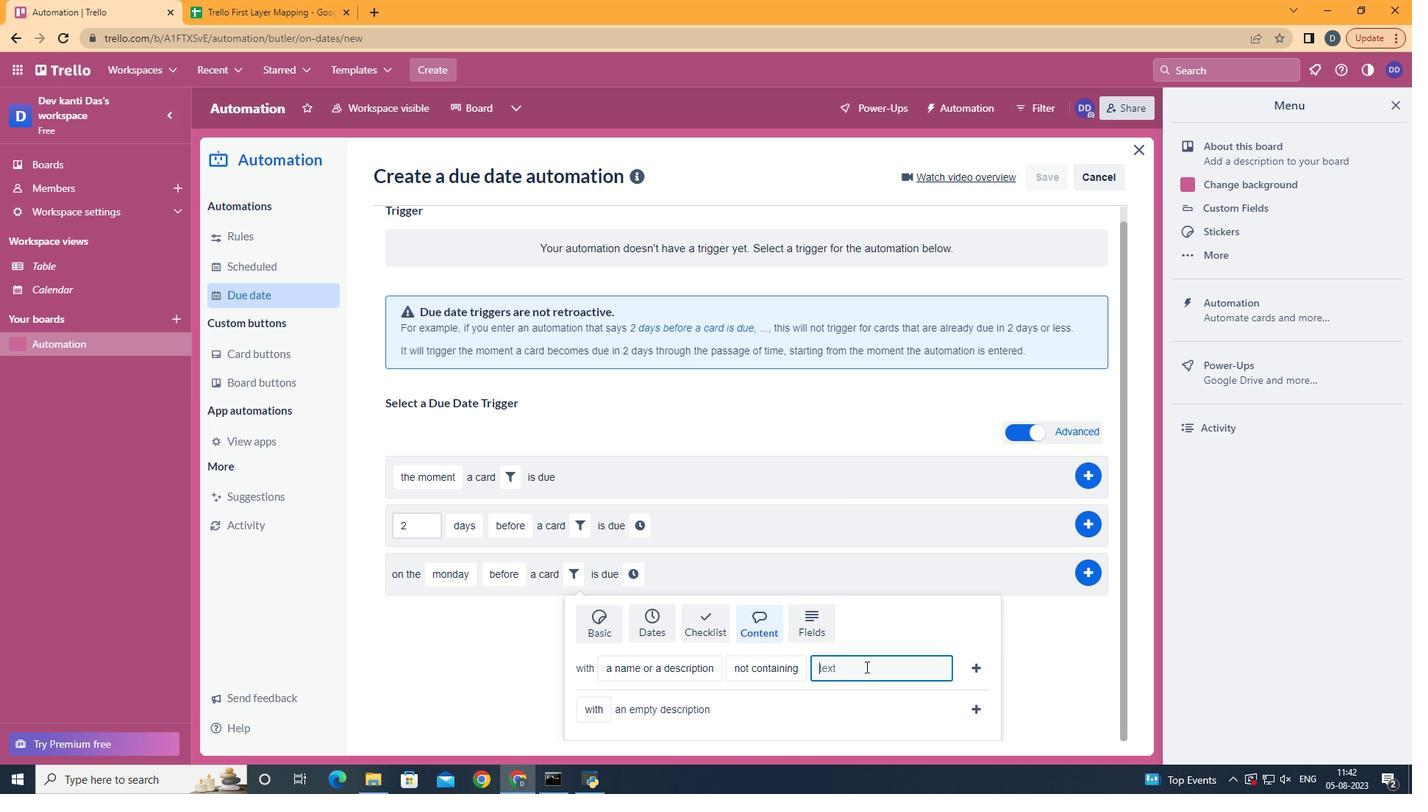 
Action: Key pressed resume
Screenshot: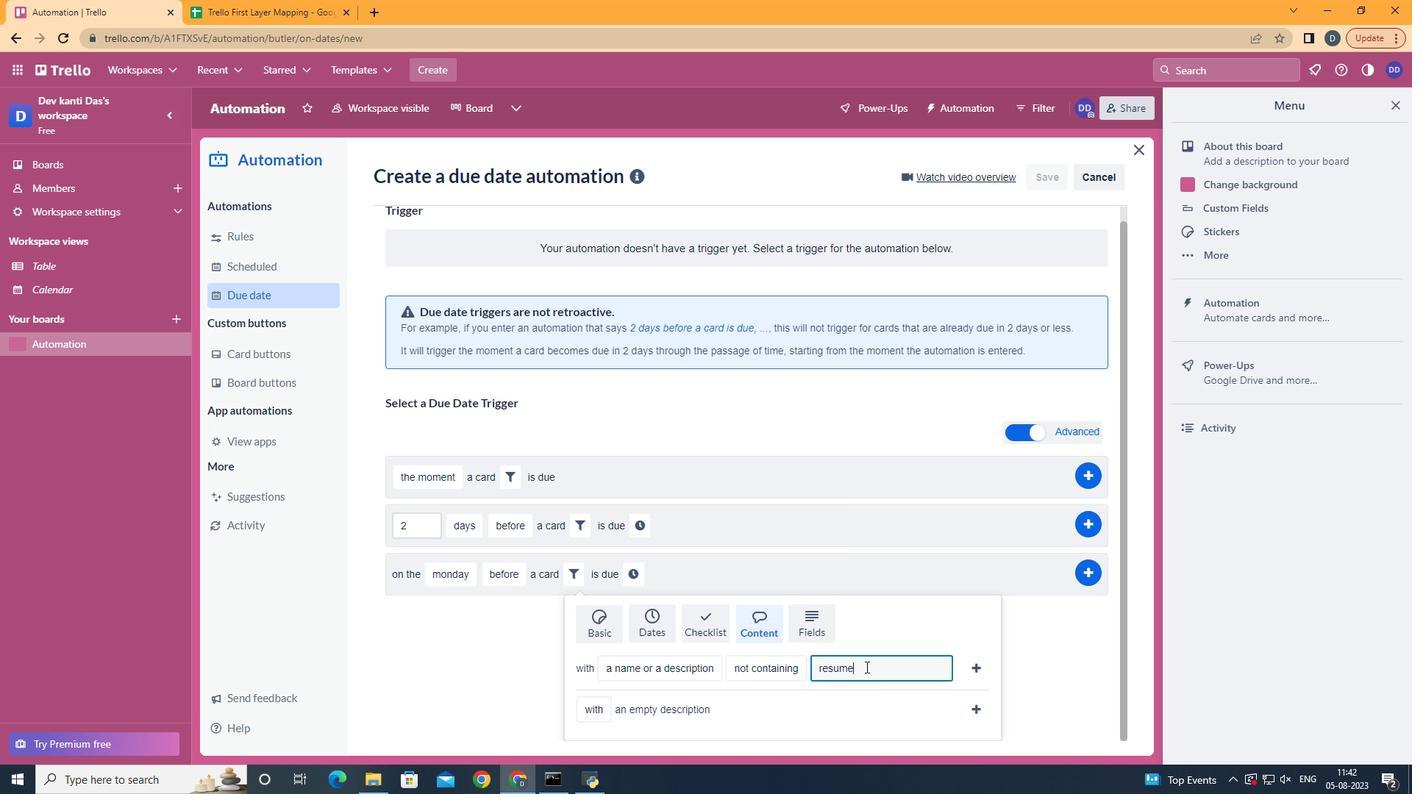 
Action: Mouse moved to (982, 663)
Screenshot: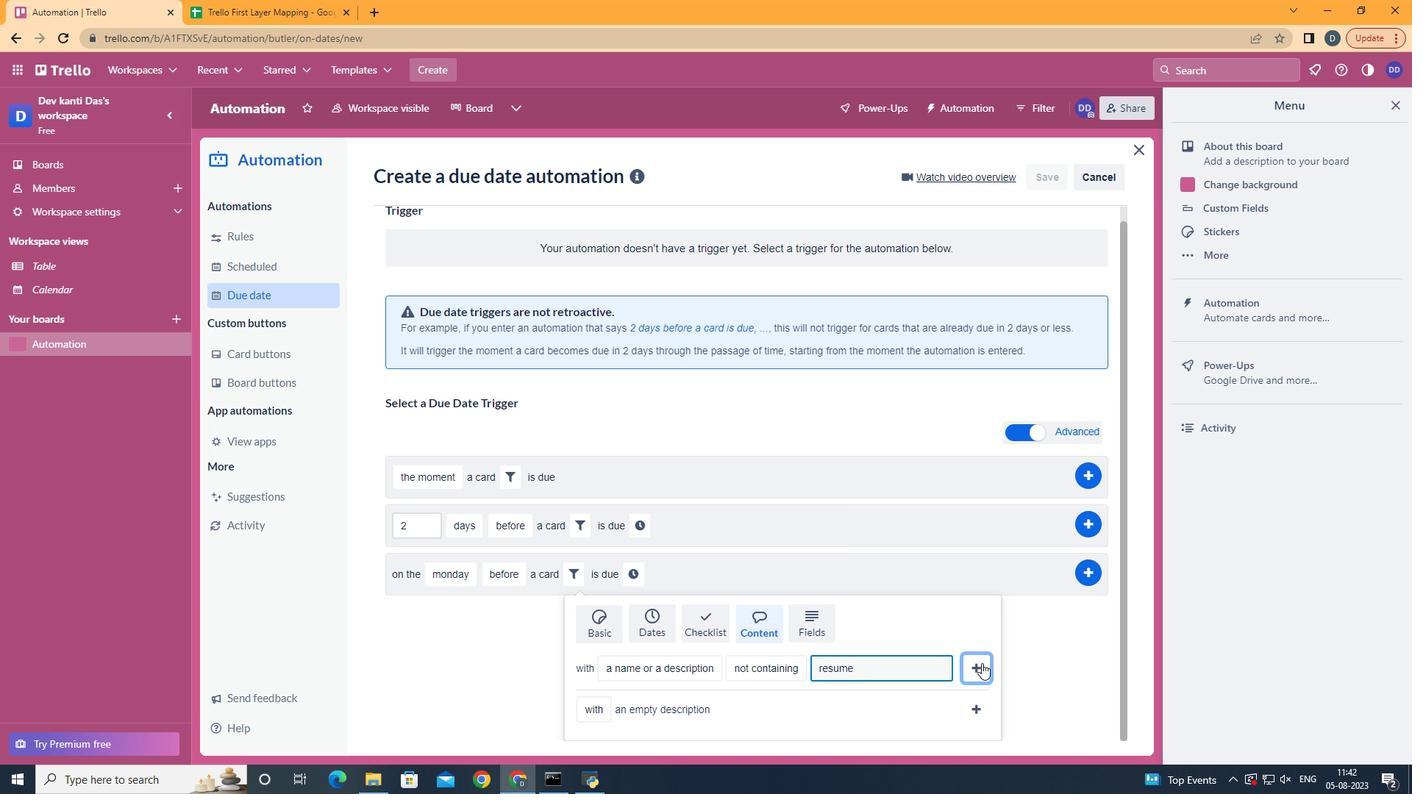 
Action: Mouse pressed left at (982, 663)
Screenshot: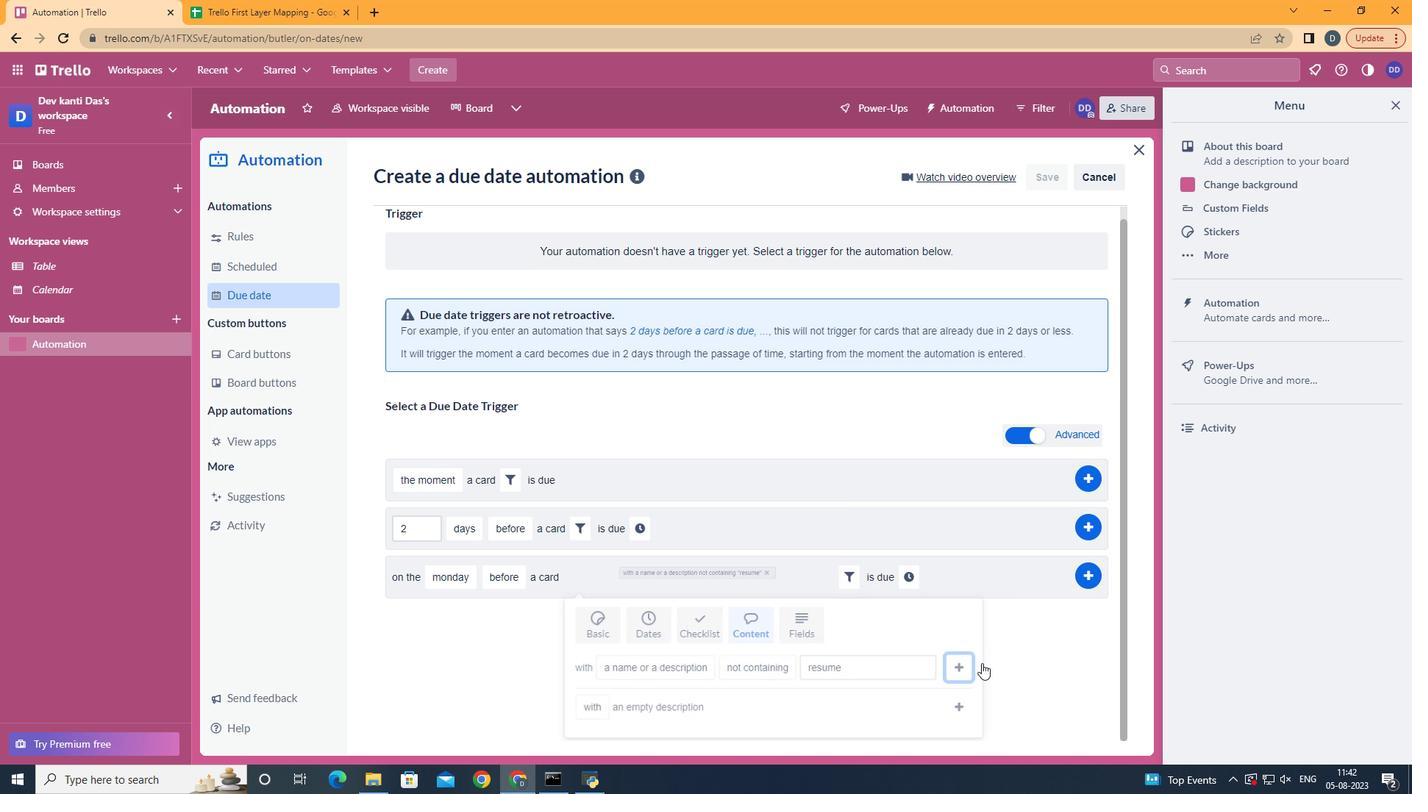 
Action: Mouse moved to (912, 580)
Screenshot: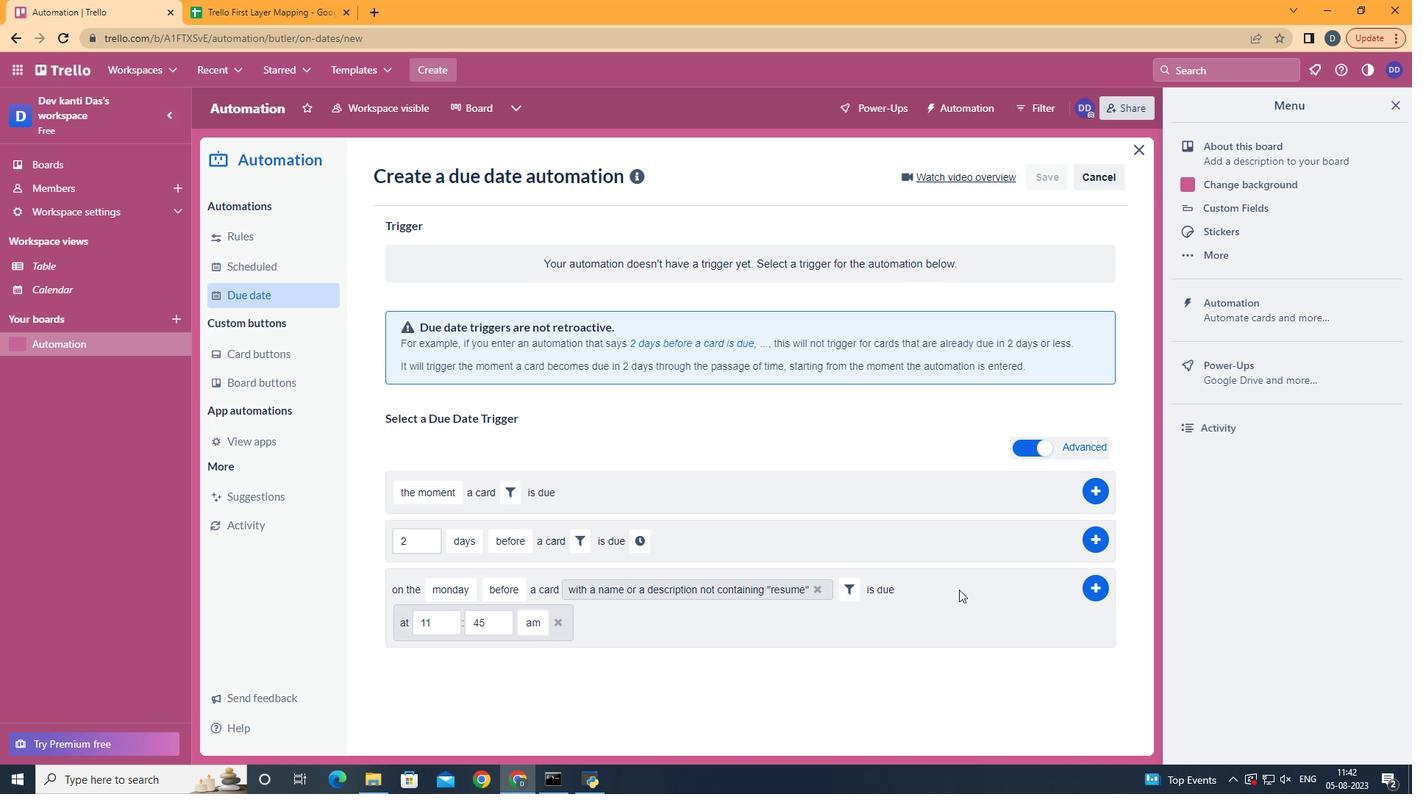 
Action: Mouse pressed left at (912, 580)
Screenshot: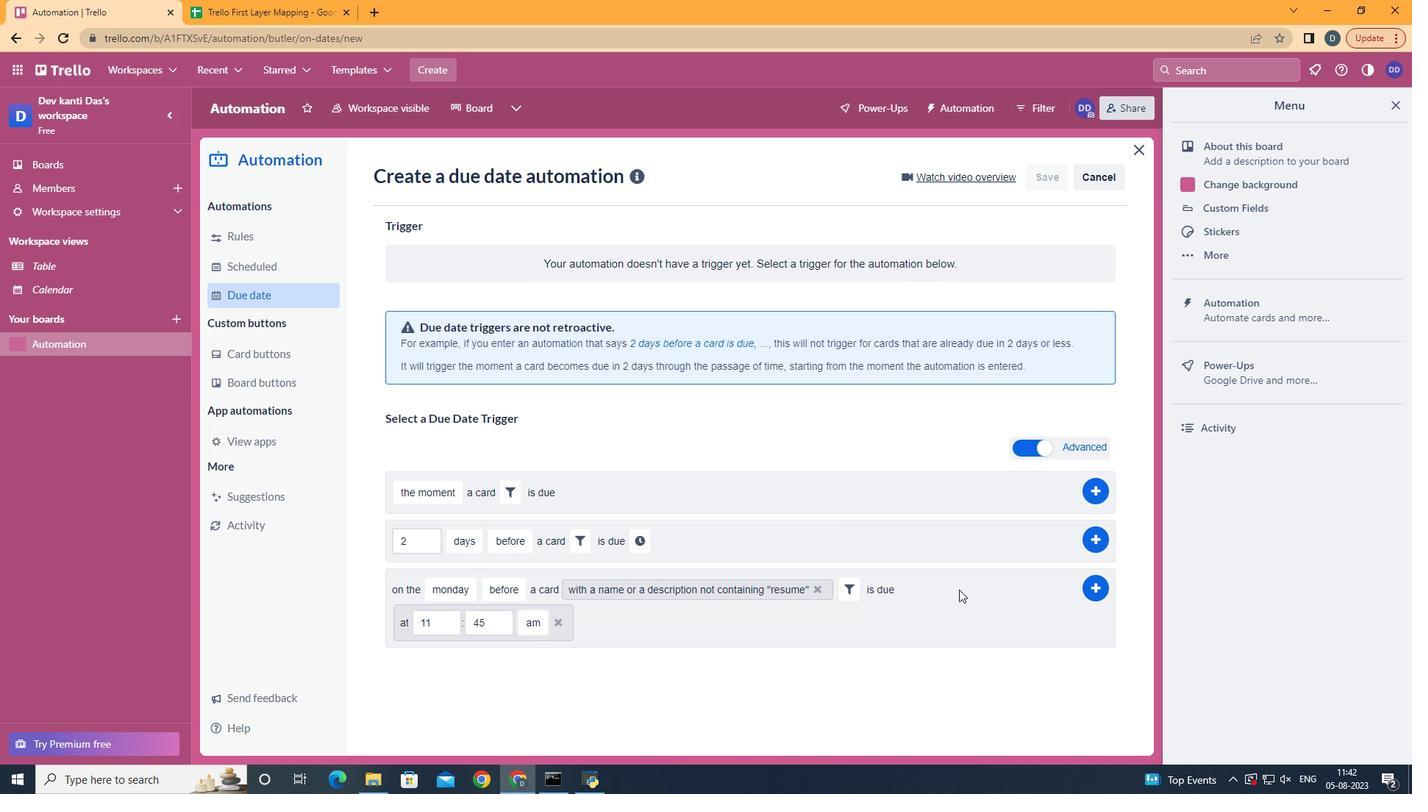 
Action: Mouse moved to (479, 628)
Screenshot: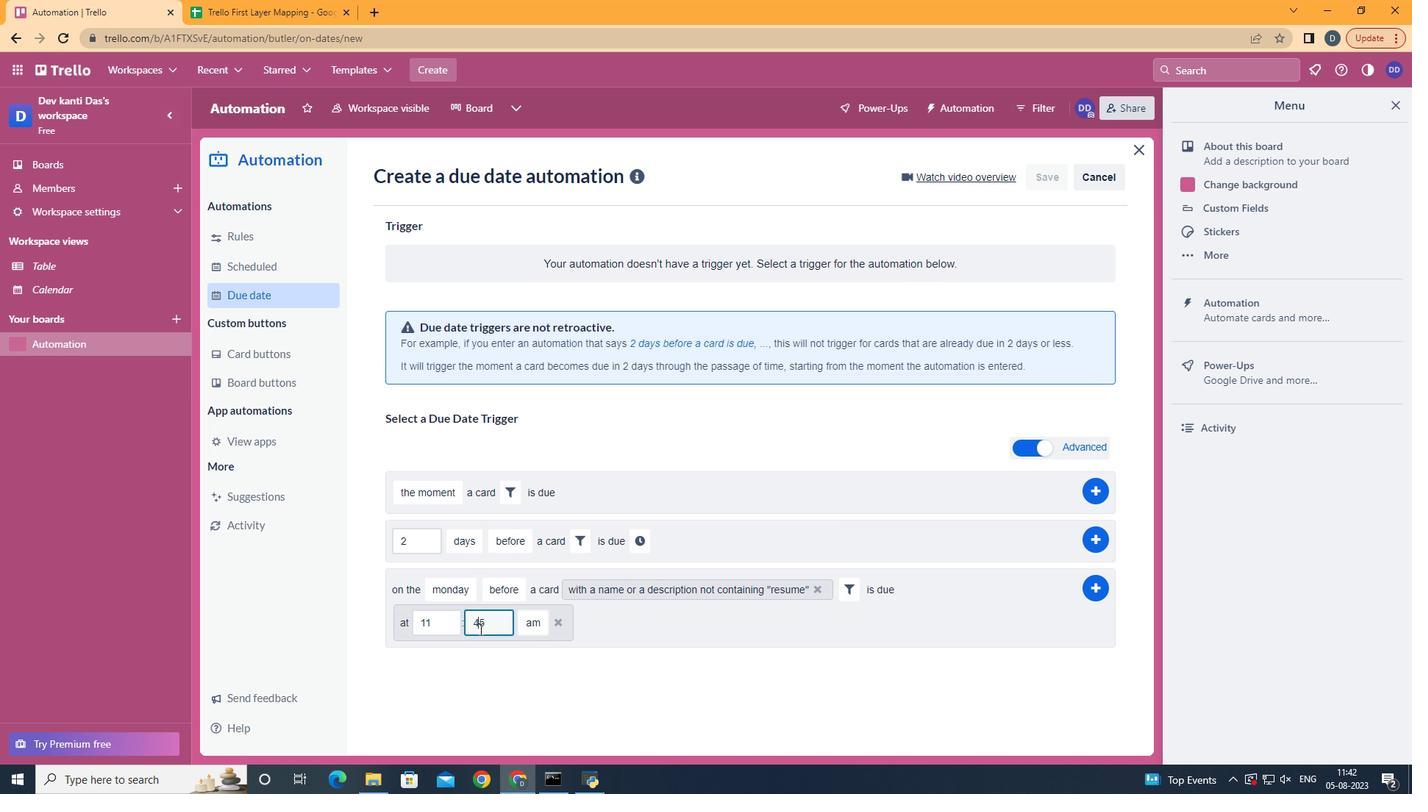 
Action: Mouse pressed left at (479, 628)
Screenshot: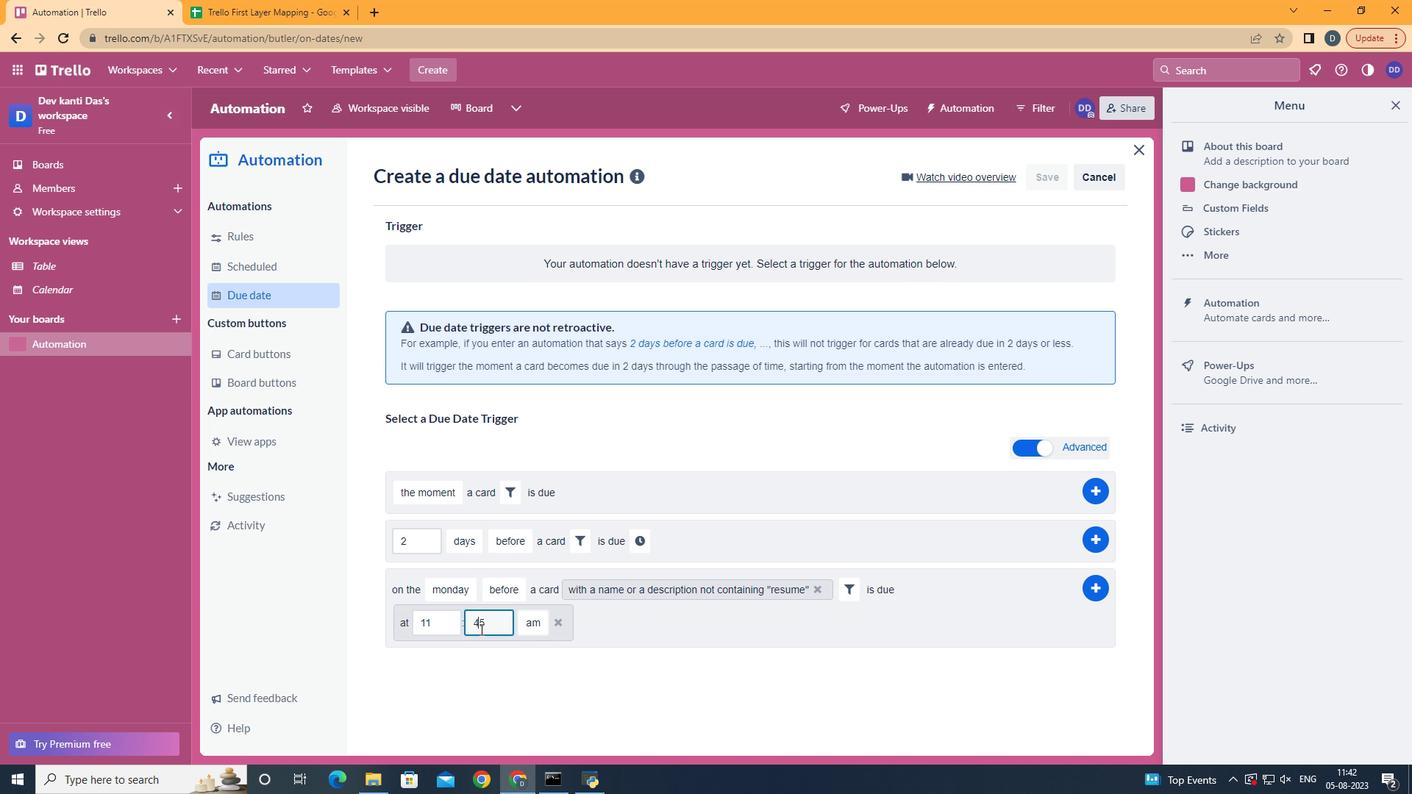 
Action: Mouse moved to (495, 628)
Screenshot: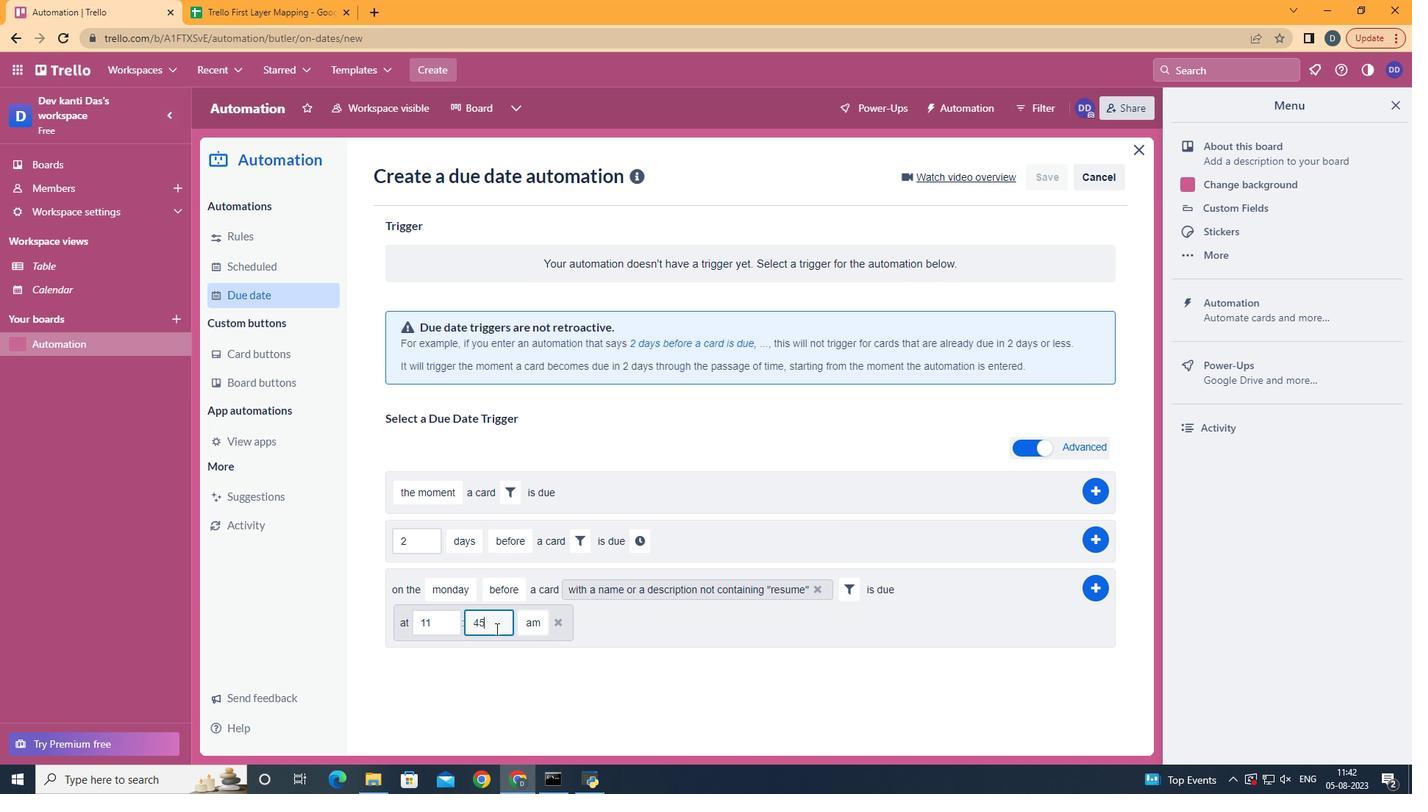 
Action: Mouse pressed left at (495, 628)
Screenshot: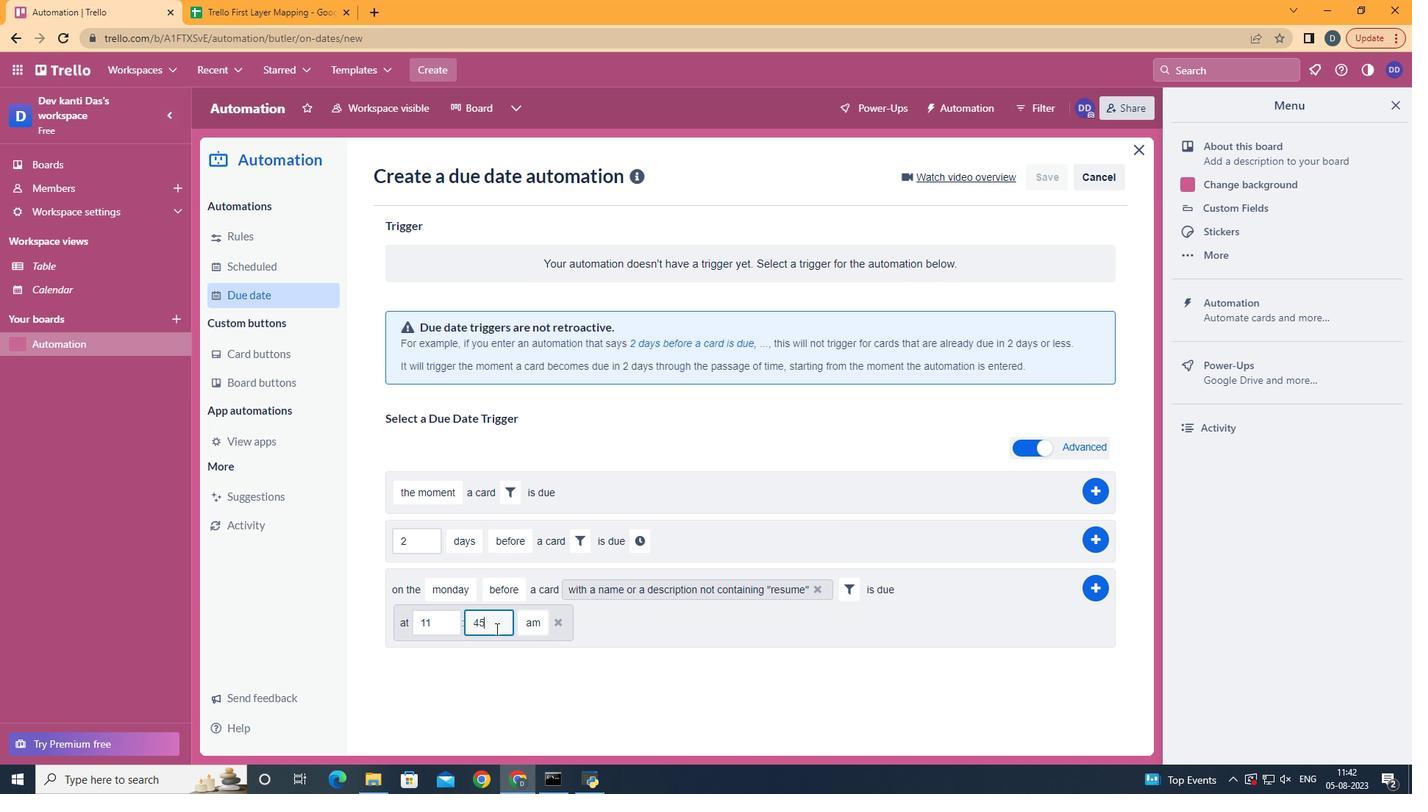
Action: Mouse moved to (492, 628)
Screenshot: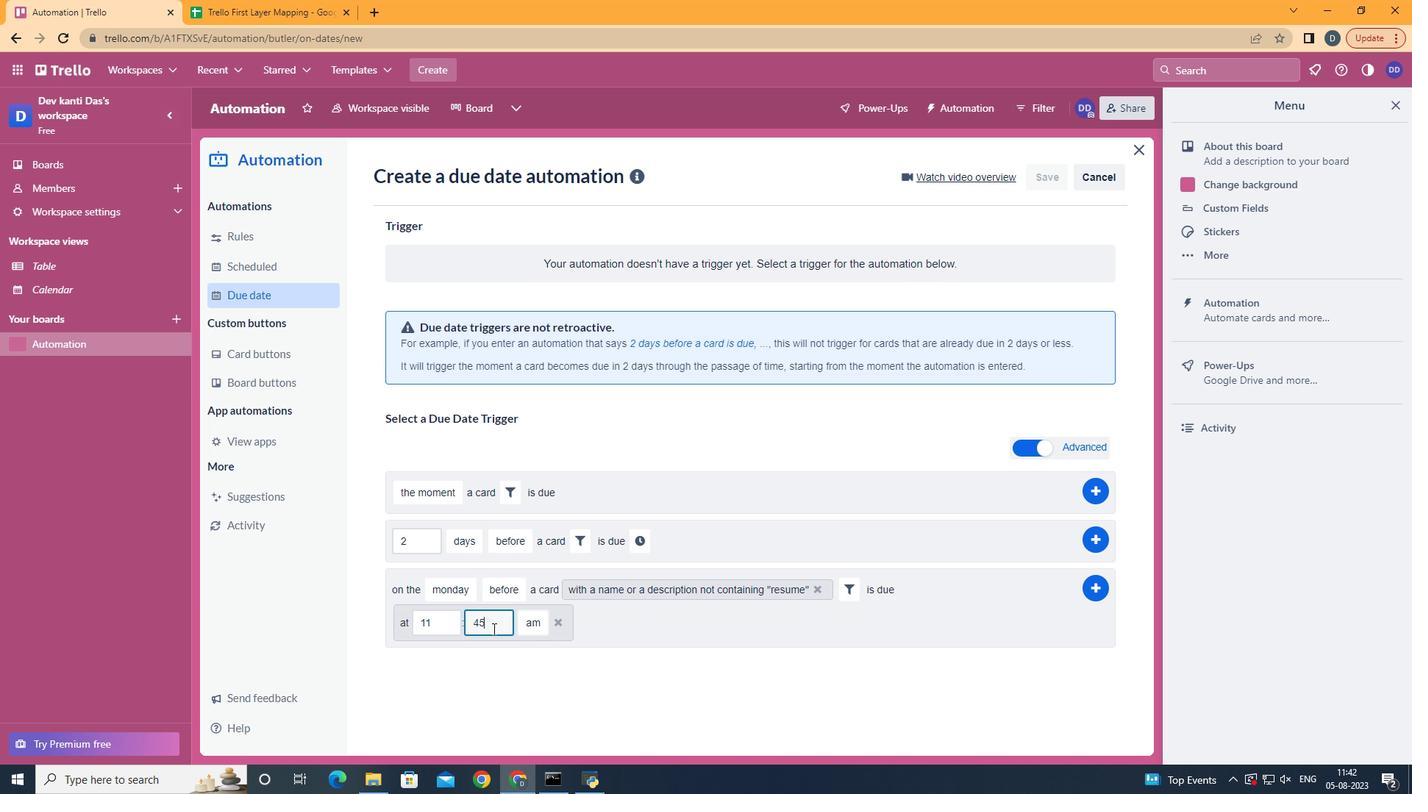 
Action: Key pressed <Key.backspace><Key.backspace>00
Screenshot: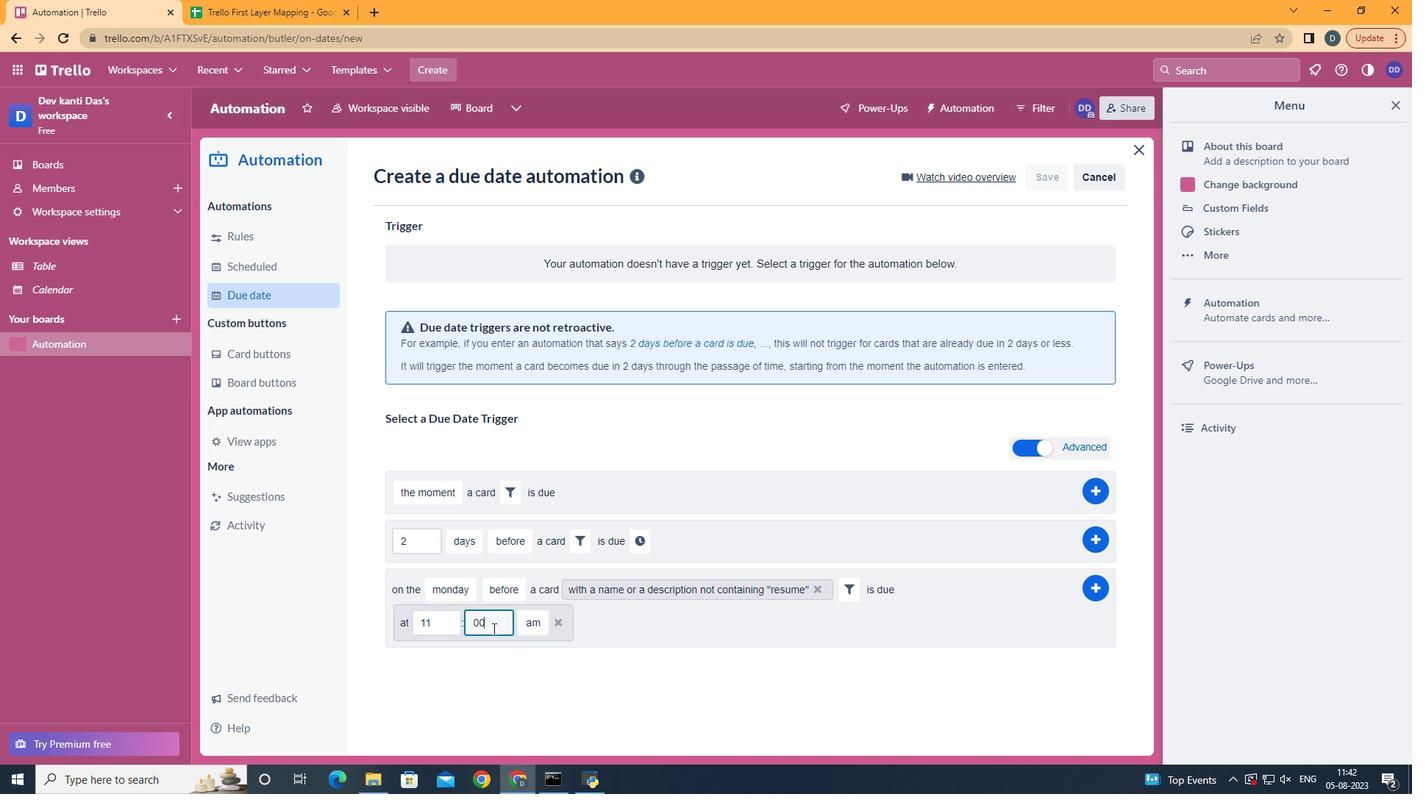 
Action: Mouse moved to (1100, 581)
Screenshot: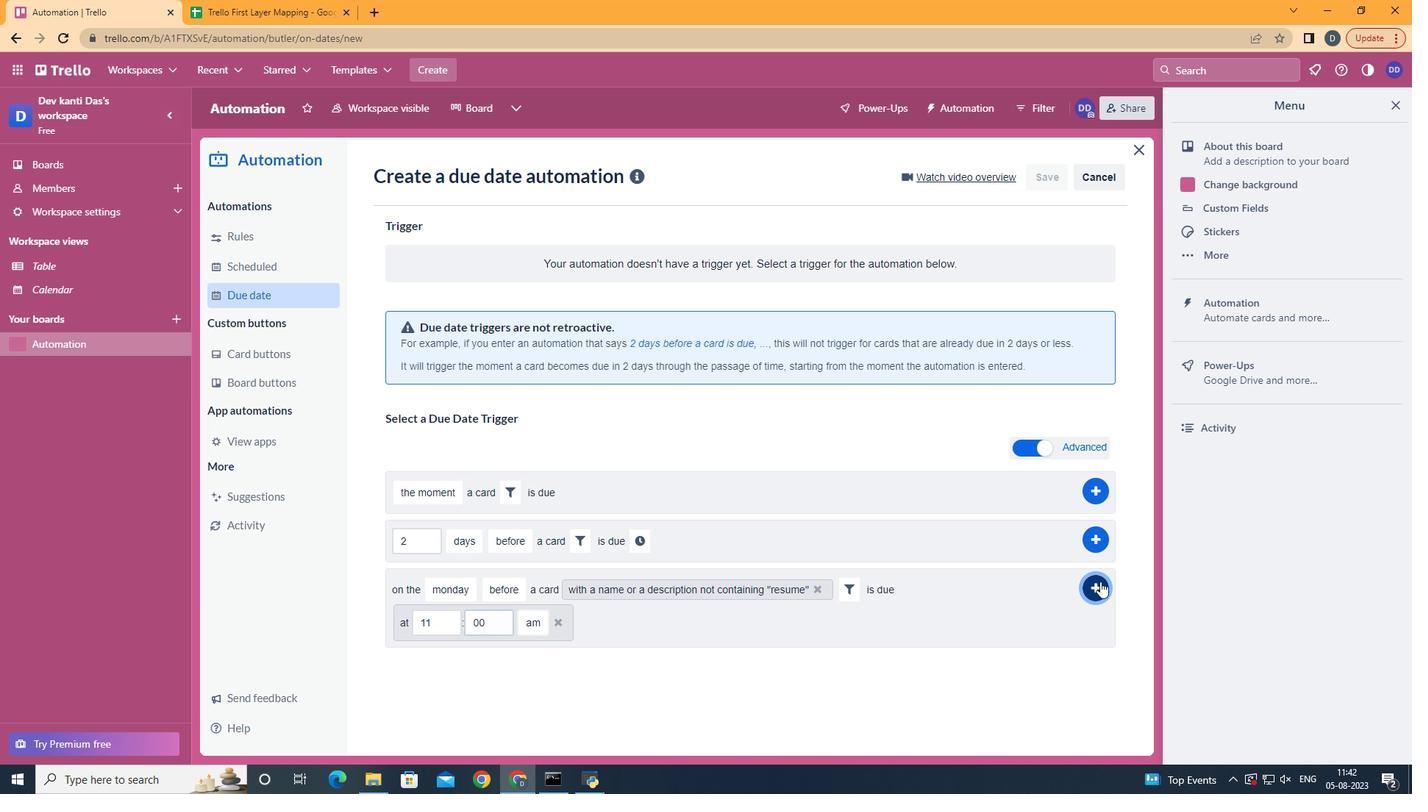 
Action: Mouse pressed left at (1100, 581)
Screenshot: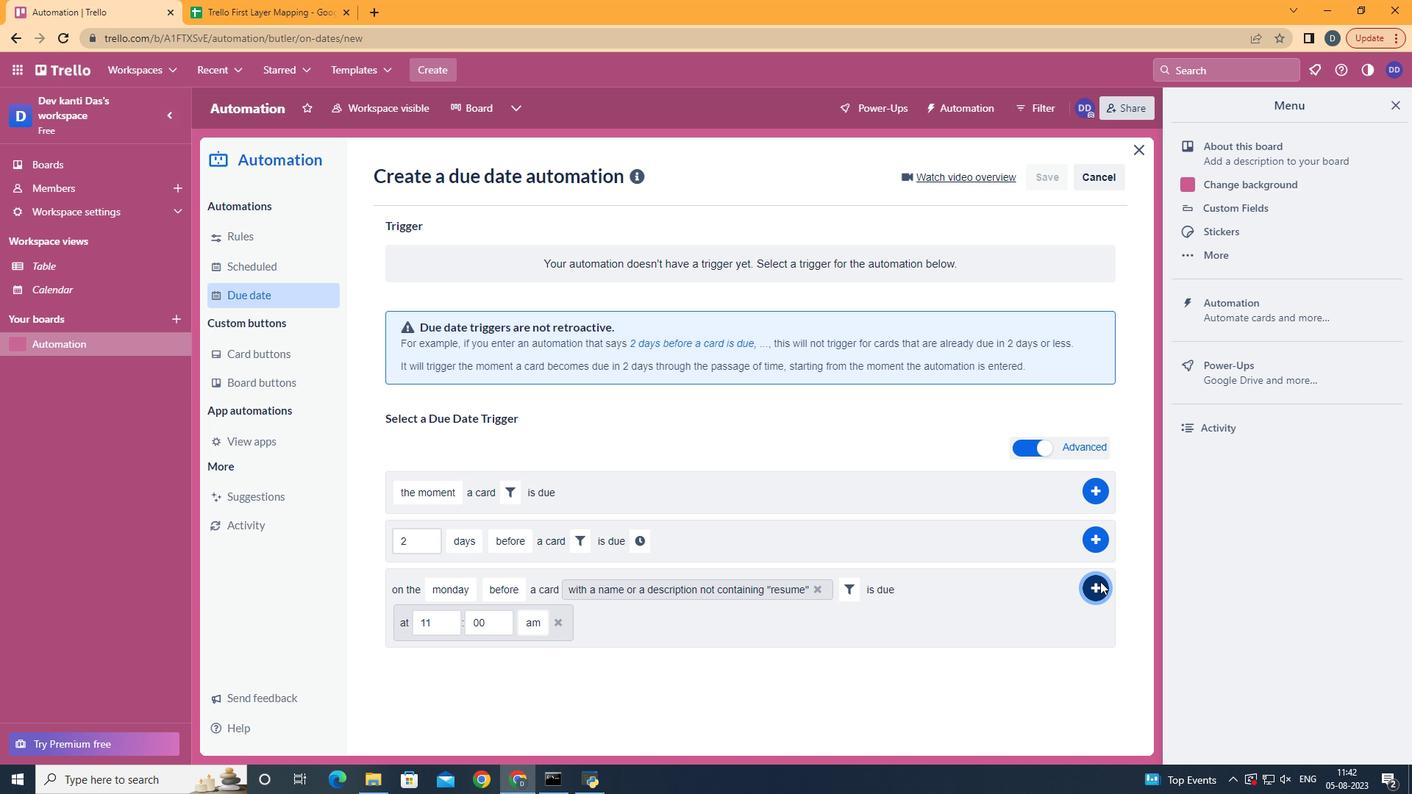 
Action: Mouse moved to (775, 283)
Screenshot: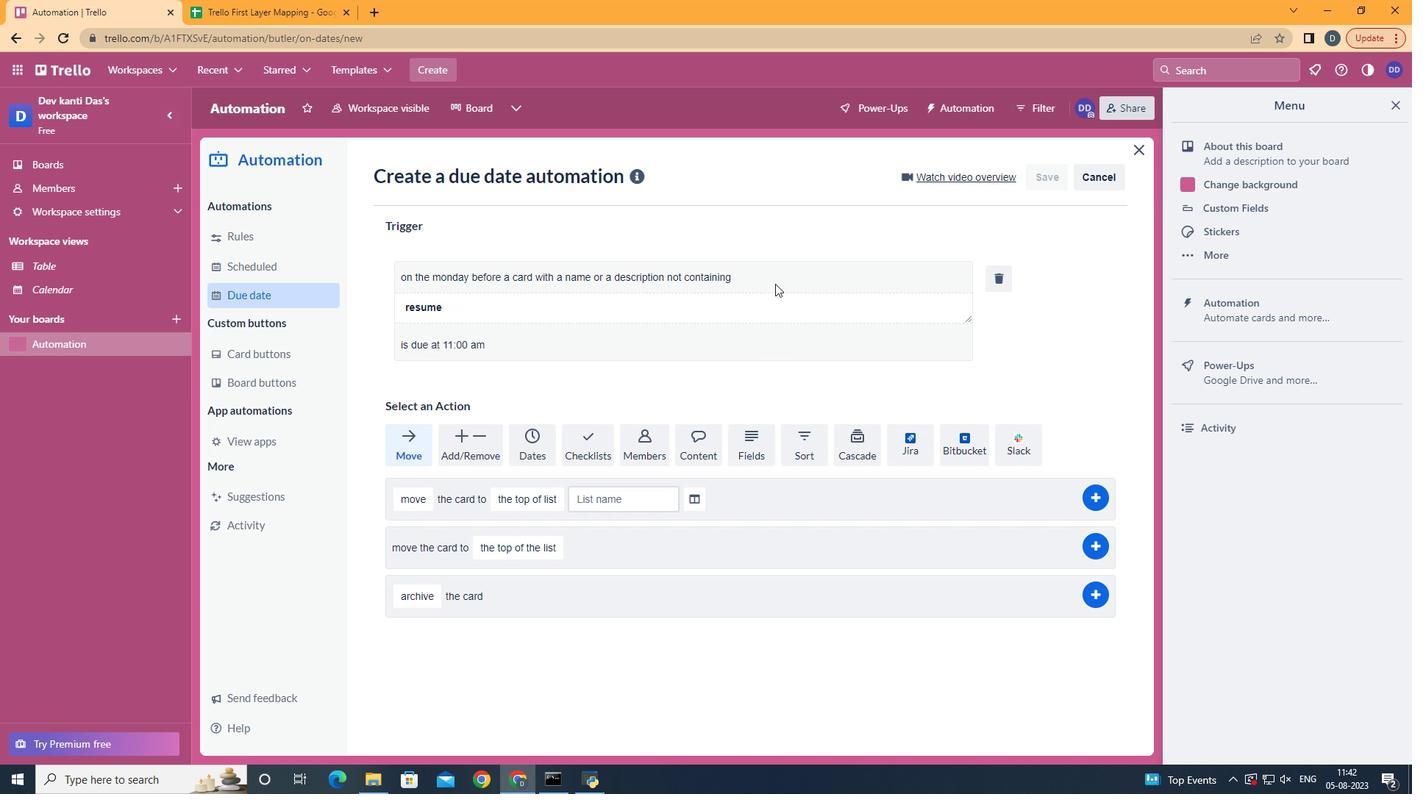 
